 Task: Search one way flight ticket for 2 adults, 4 children and 1 infant on lap in business from Spokane: Spokane International Airport (geiger Field) to Gillette: Gillette Campbell County Airport on 5-1-2023. Choice of flights is Alaska. Number of bags: 8 checked bags. Price is upto 98000. Outbound departure time preference is 13:45.
Action: Mouse moved to (434, 311)
Screenshot: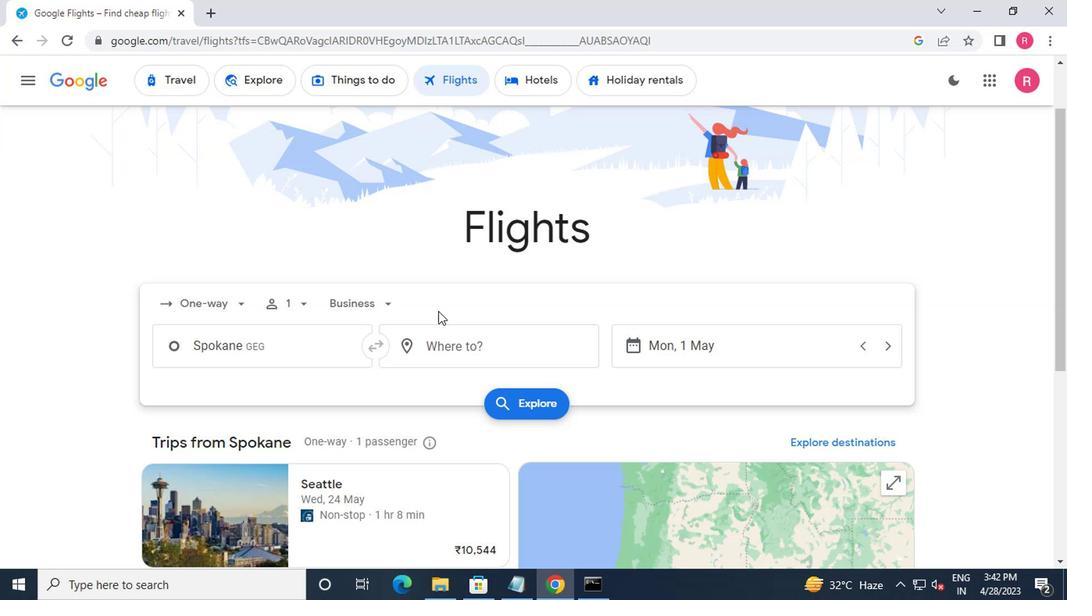 
Action: Mouse scrolled (434, 311) with delta (0, 0)
Screenshot: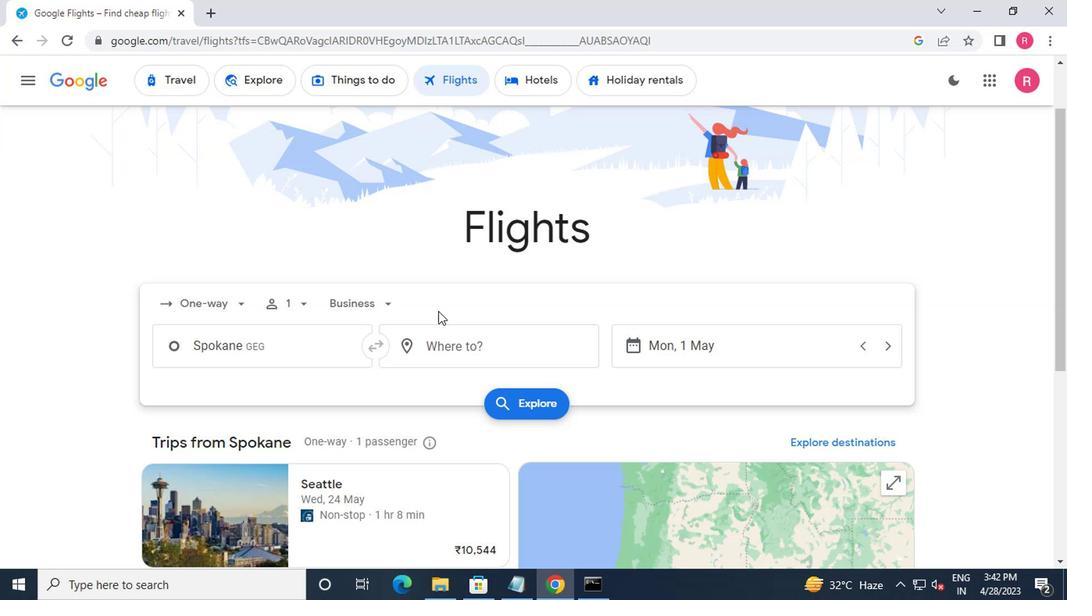 
Action: Mouse moved to (180, 235)
Screenshot: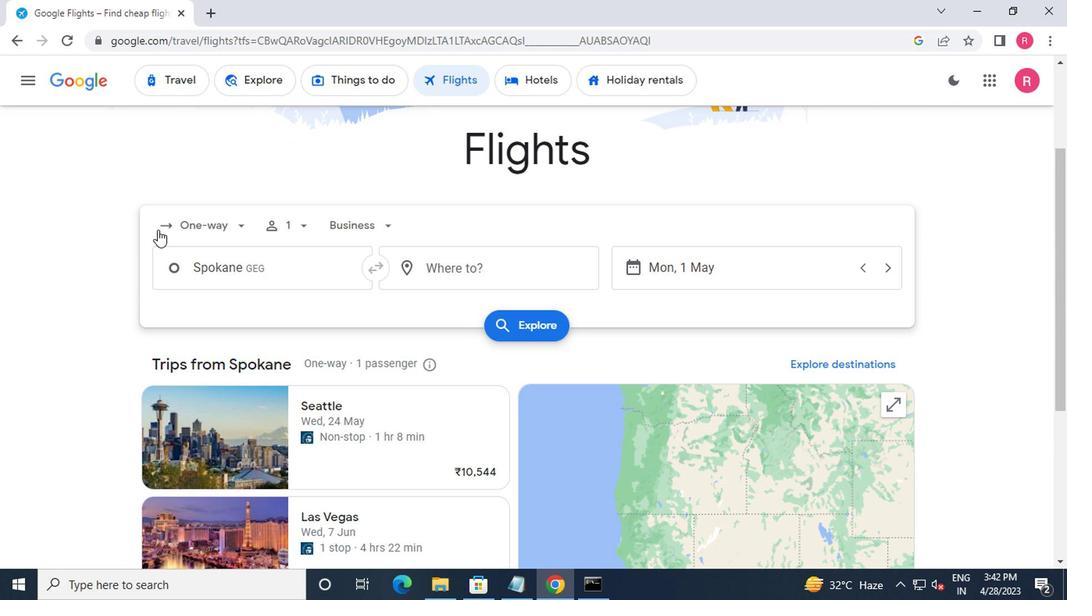 
Action: Mouse pressed left at (180, 235)
Screenshot: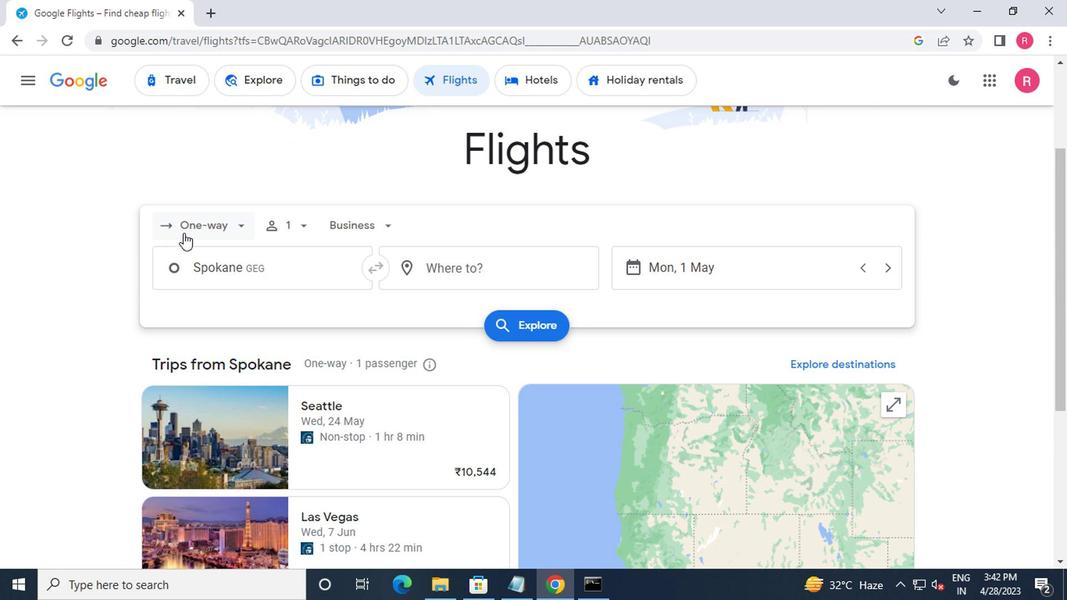 
Action: Mouse moved to (222, 293)
Screenshot: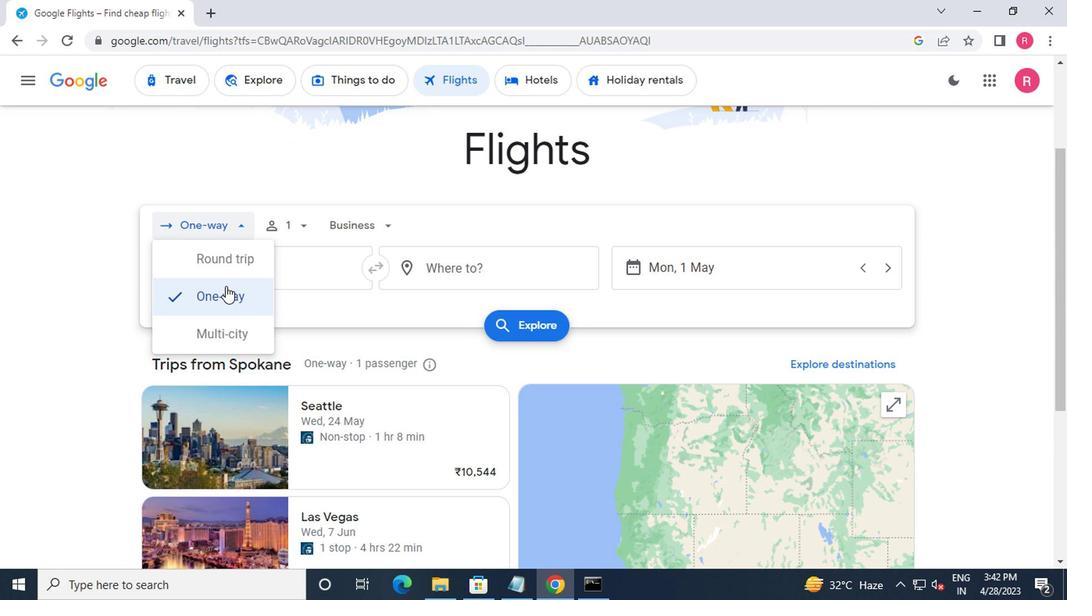 
Action: Mouse pressed left at (222, 293)
Screenshot: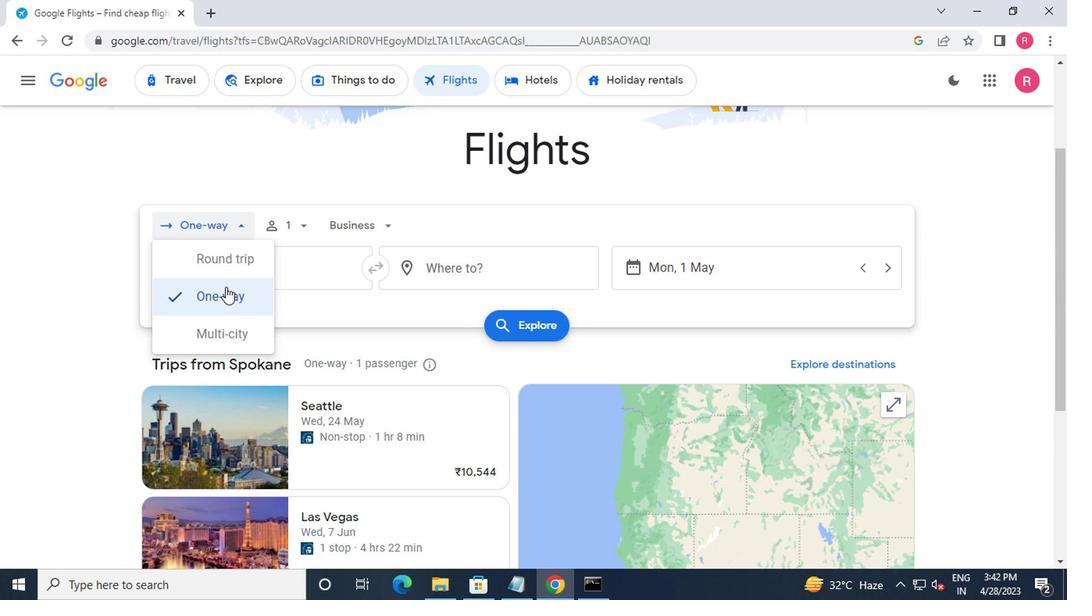 
Action: Mouse moved to (283, 226)
Screenshot: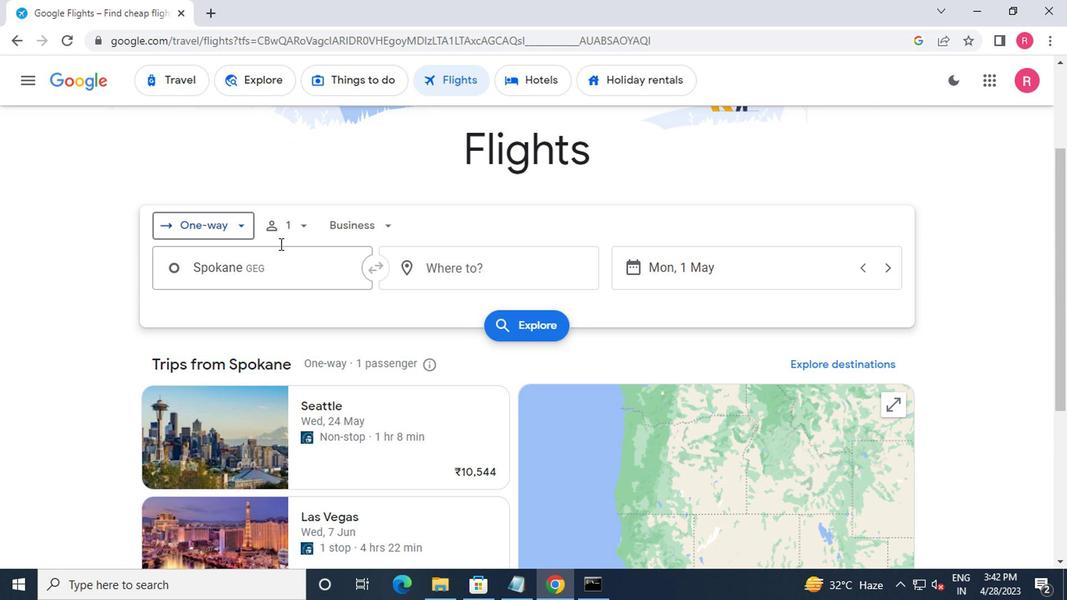 
Action: Mouse pressed left at (283, 226)
Screenshot: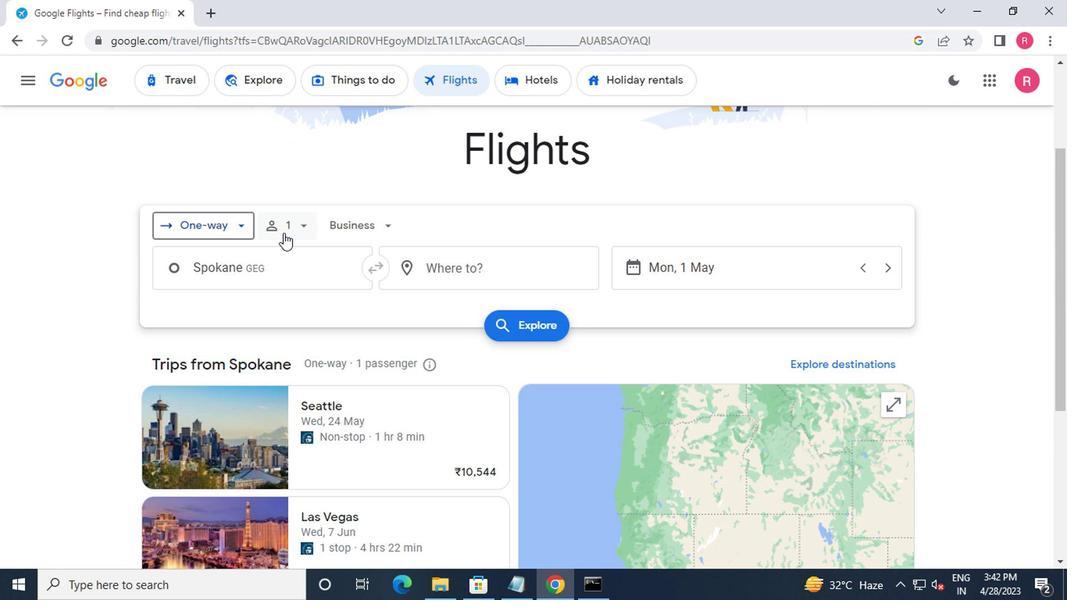 
Action: Mouse moved to (420, 273)
Screenshot: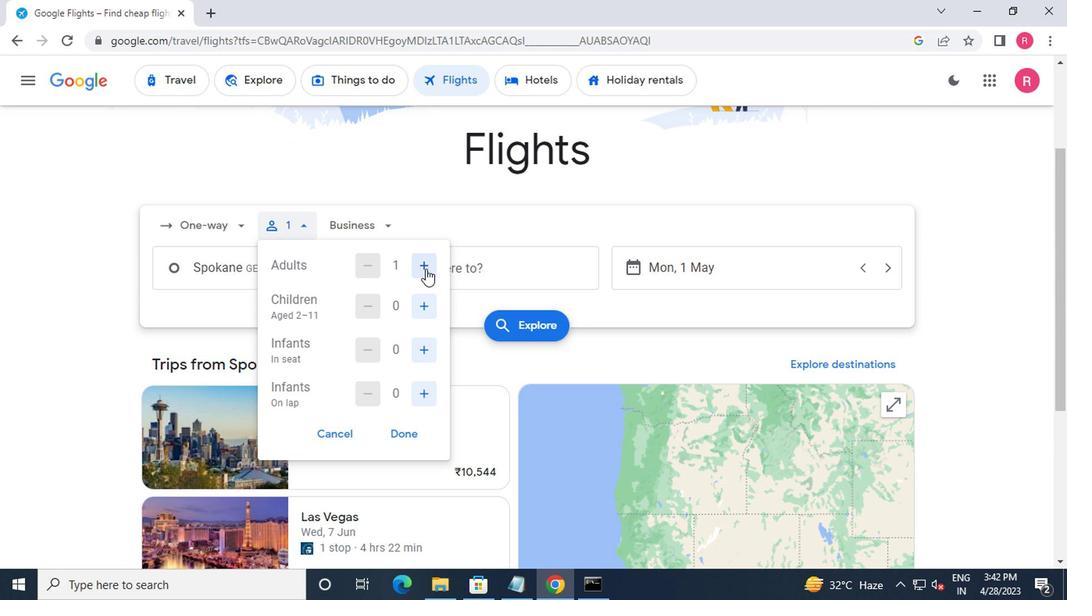 
Action: Mouse pressed left at (420, 273)
Screenshot: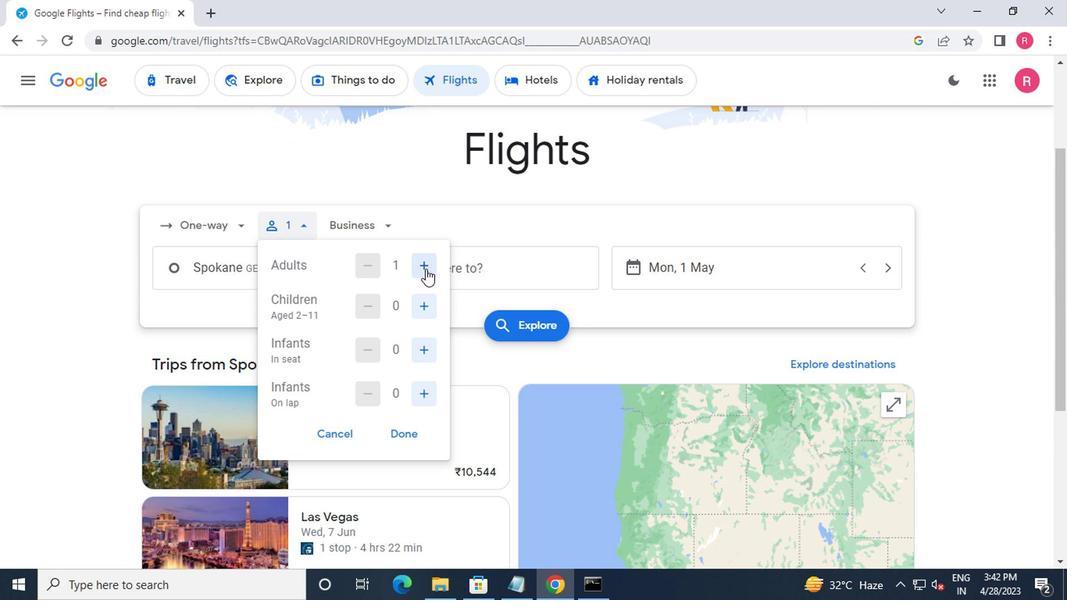 
Action: Mouse pressed left at (420, 273)
Screenshot: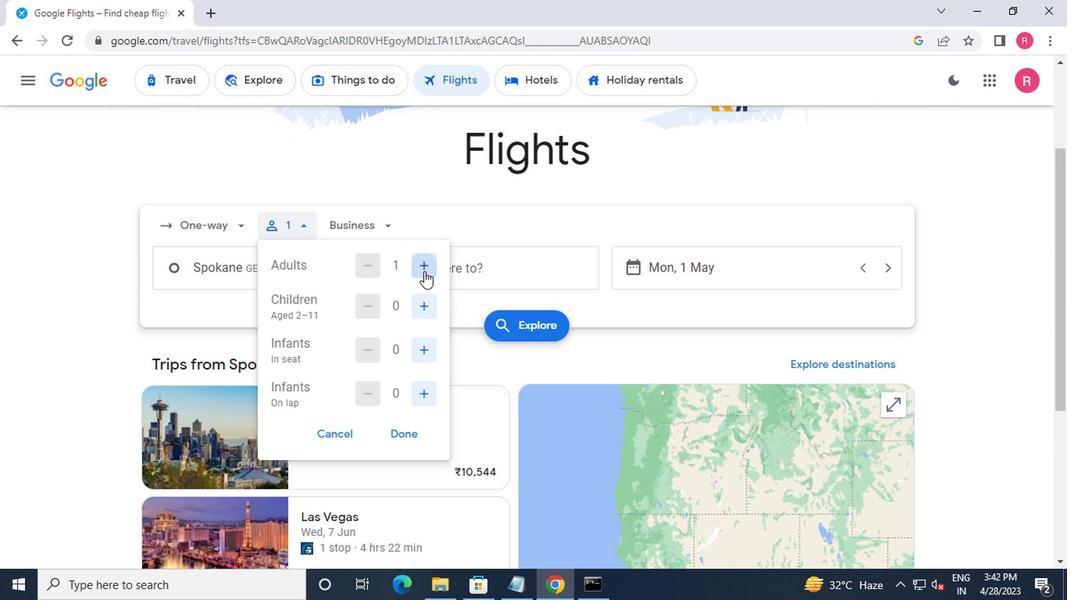 
Action: Mouse moved to (424, 300)
Screenshot: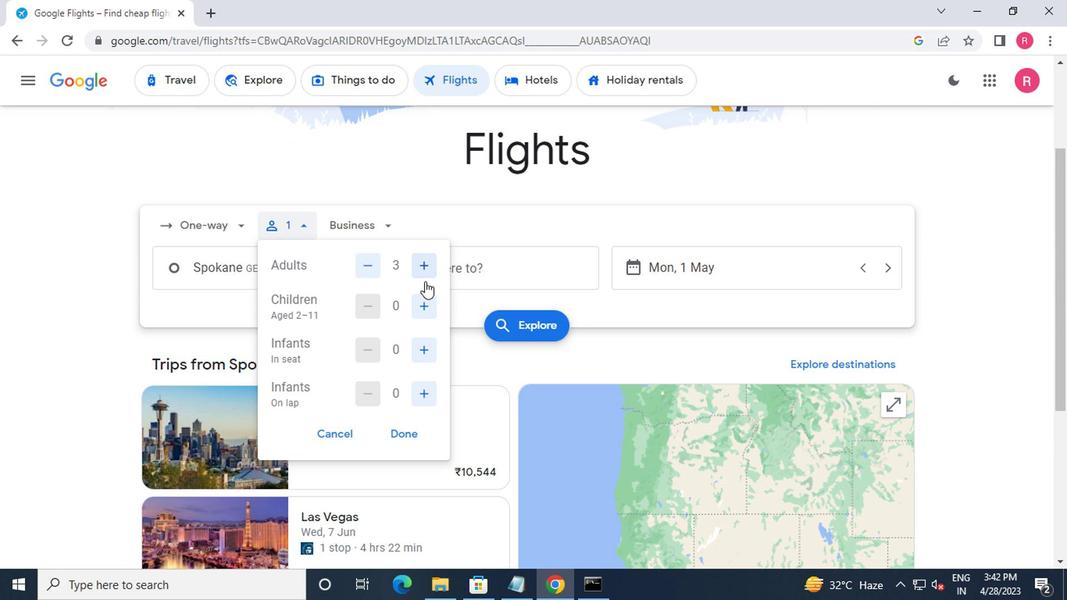 
Action: Mouse pressed left at (424, 300)
Screenshot: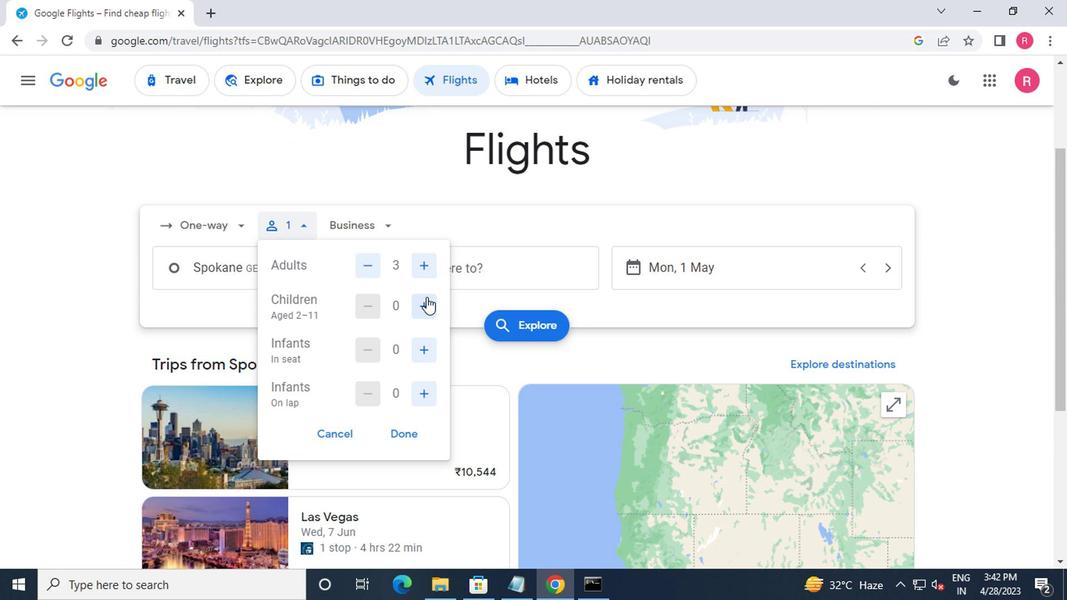
Action: Mouse pressed left at (424, 300)
Screenshot: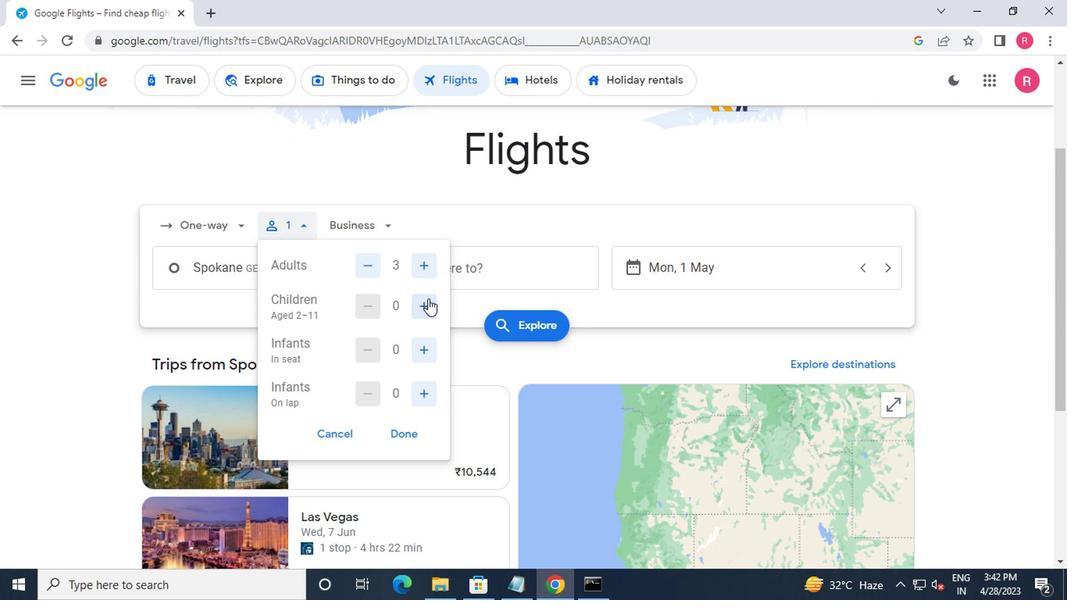 
Action: Mouse pressed left at (424, 300)
Screenshot: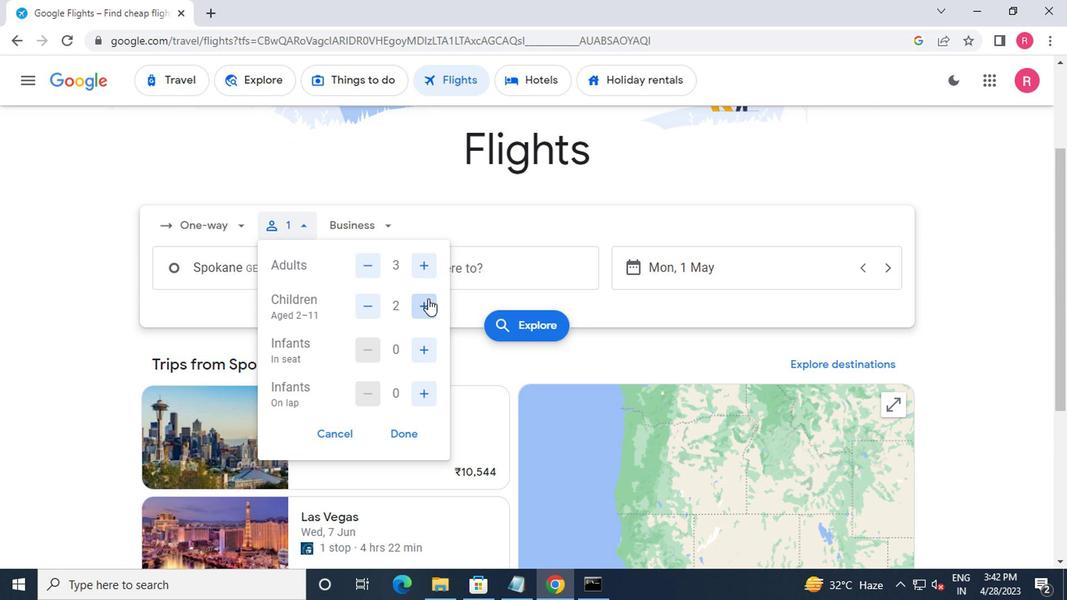 
Action: Mouse moved to (391, 226)
Screenshot: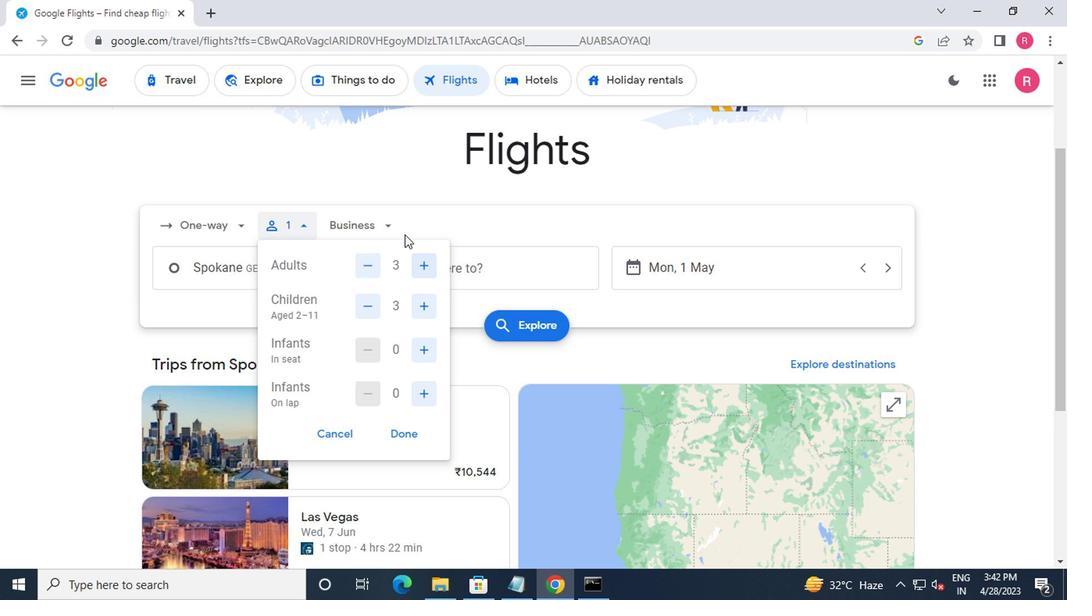 
Action: Mouse pressed left at (391, 226)
Screenshot: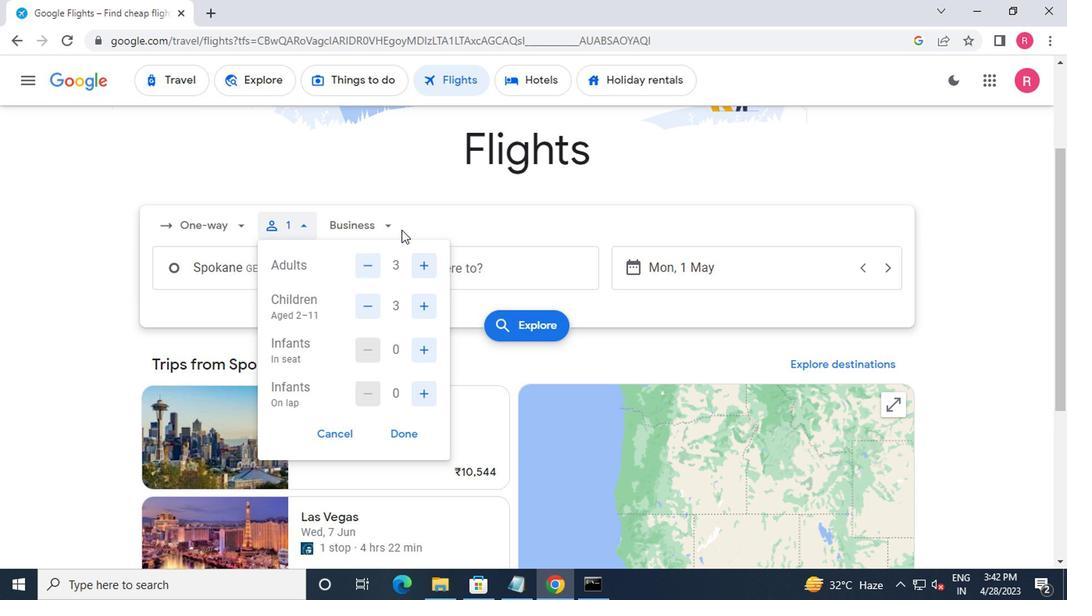 
Action: Mouse moved to (418, 301)
Screenshot: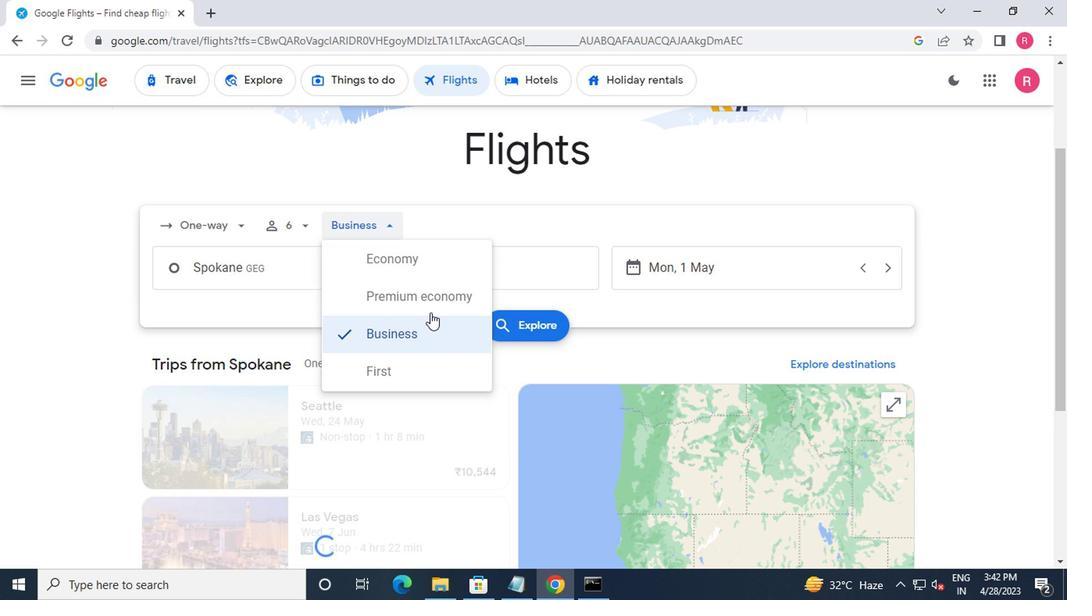 
Action: Mouse pressed left at (418, 301)
Screenshot: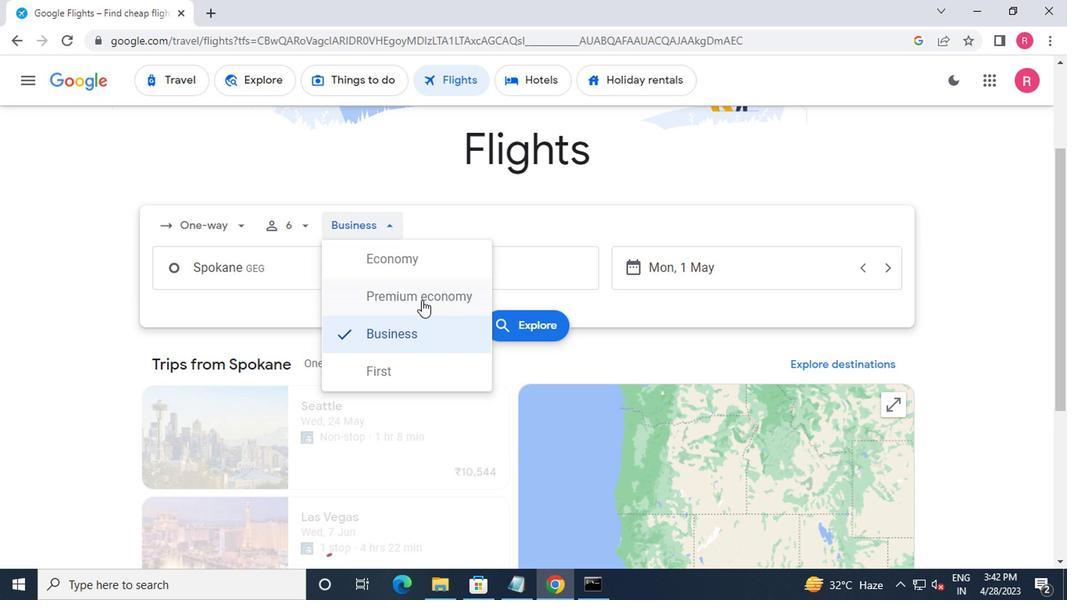 
Action: Mouse moved to (320, 285)
Screenshot: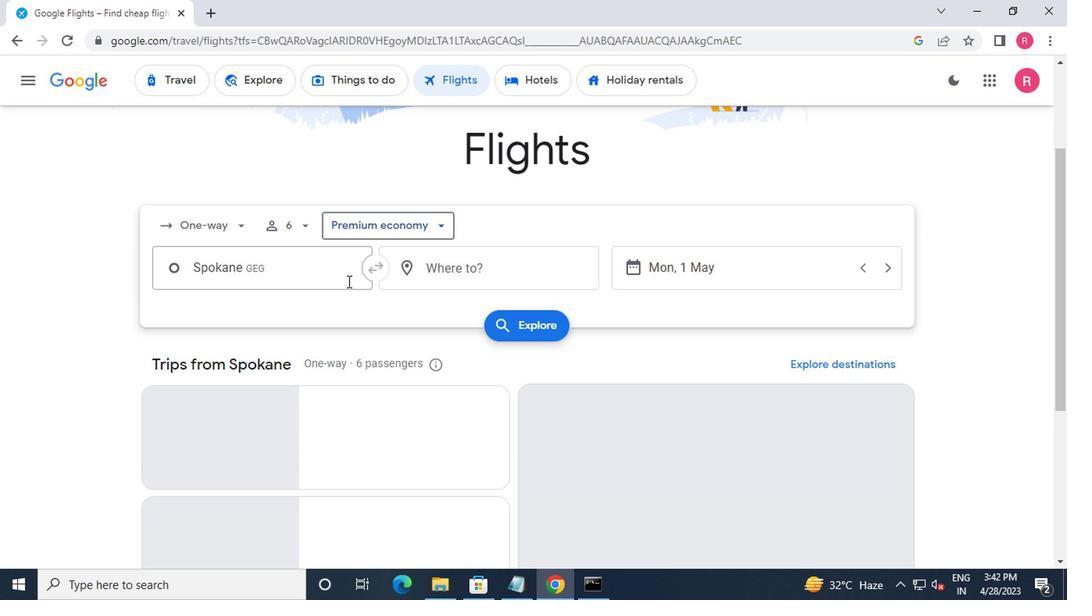 
Action: Mouse pressed left at (320, 285)
Screenshot: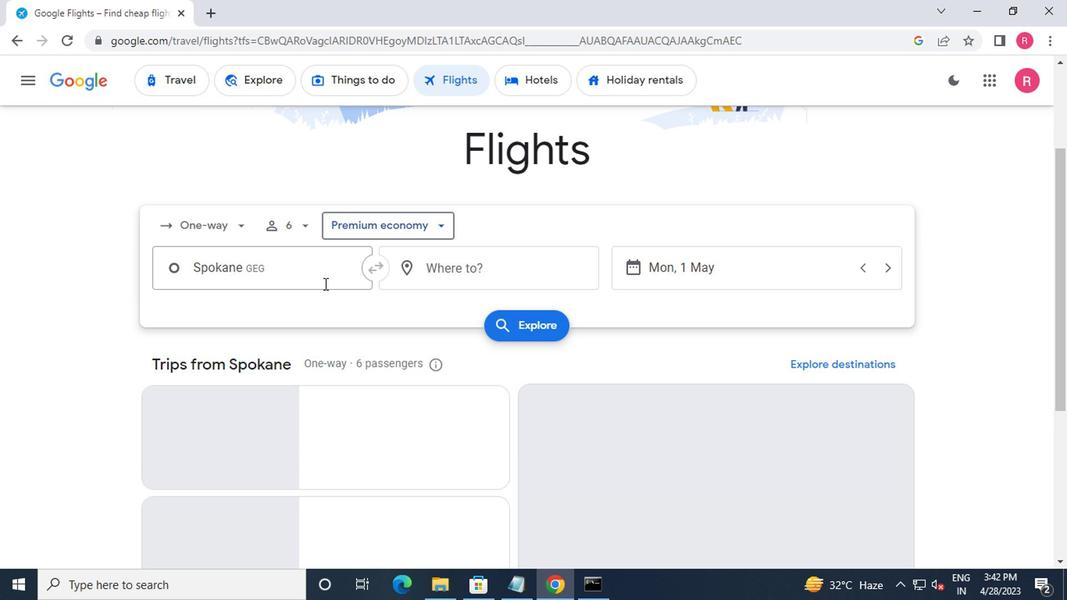 
Action: Mouse moved to (299, 262)
Screenshot: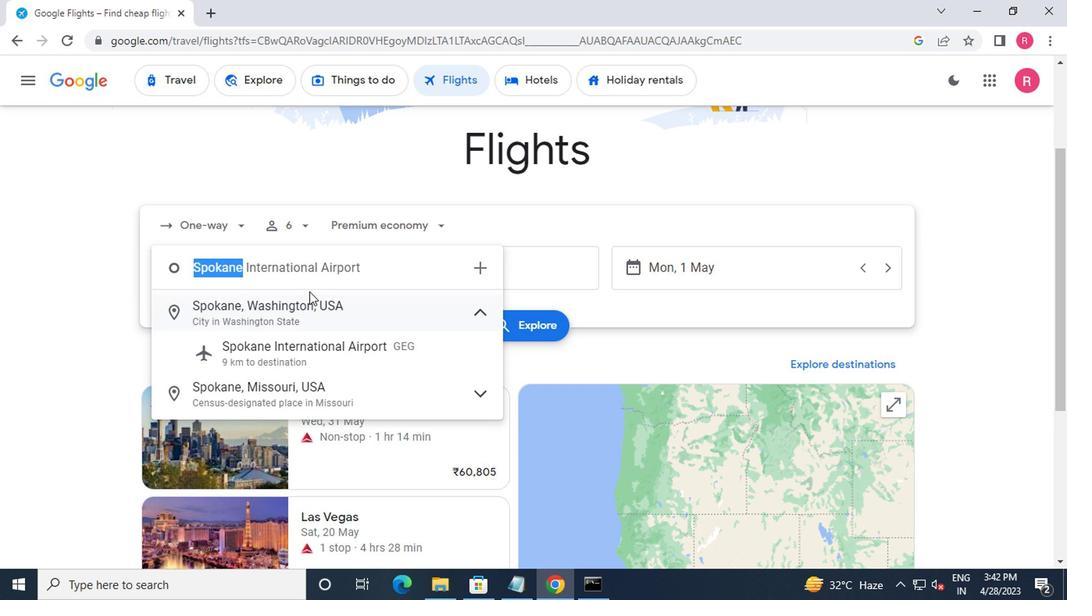 
Action: Key pressed <Key.shift>WALL
Screenshot: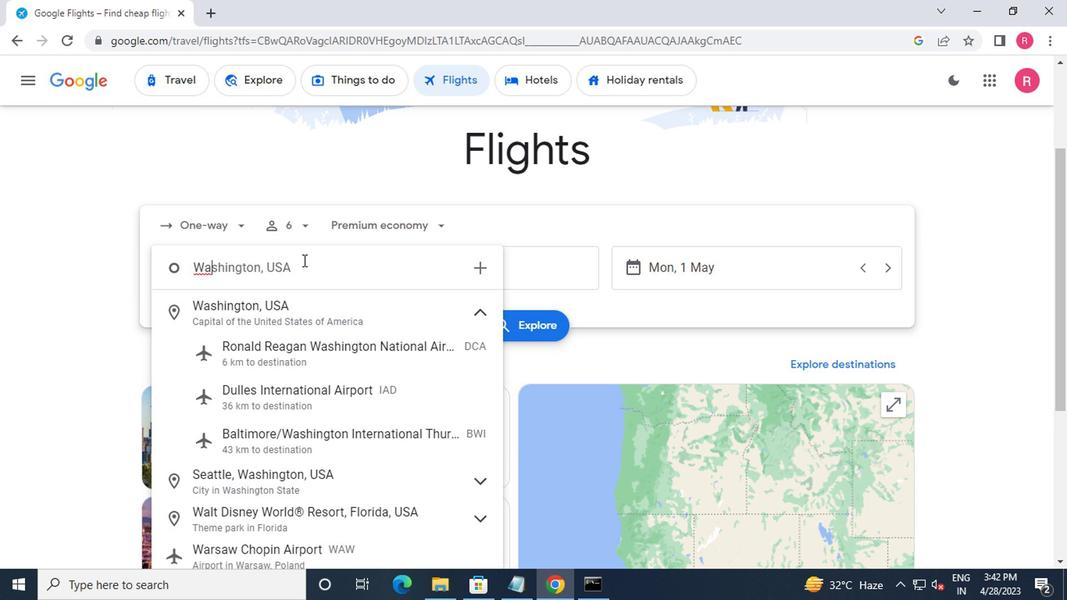 
Action: Mouse moved to (288, 361)
Screenshot: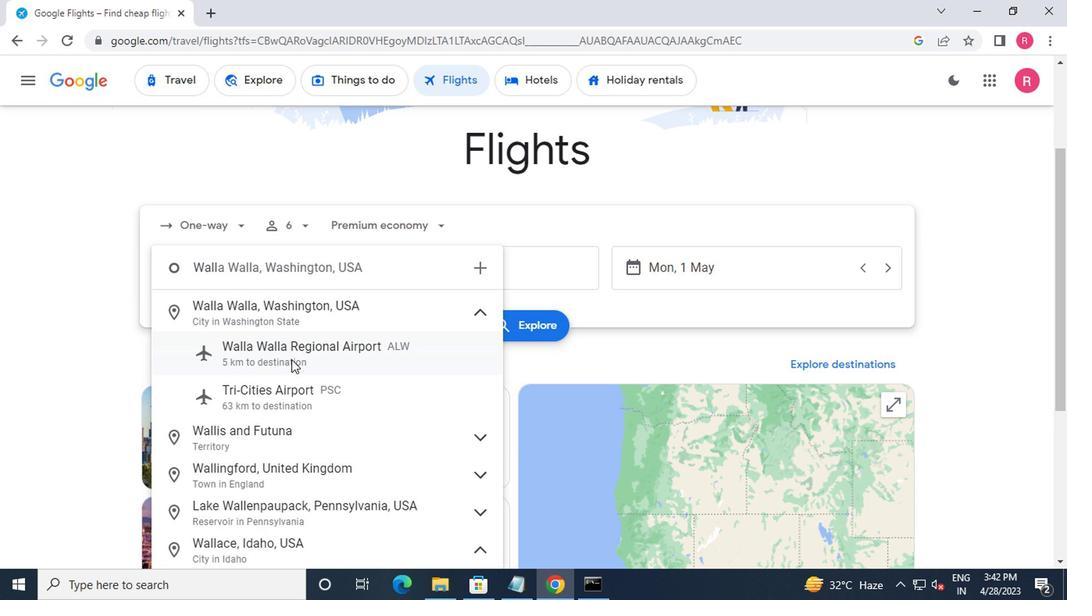 
Action: Mouse pressed left at (288, 361)
Screenshot: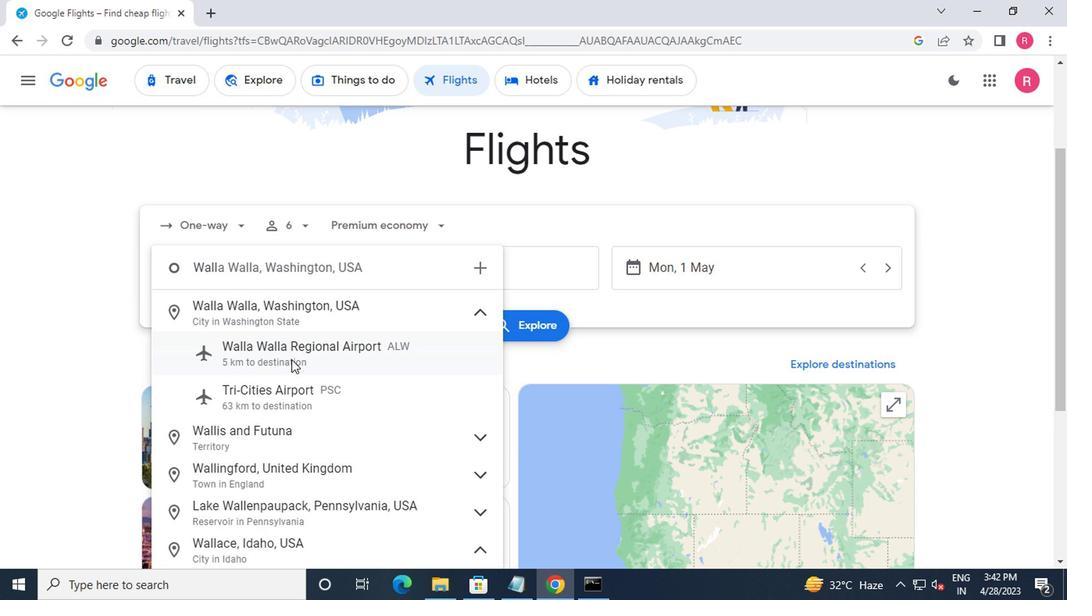 
Action: Mouse moved to (445, 289)
Screenshot: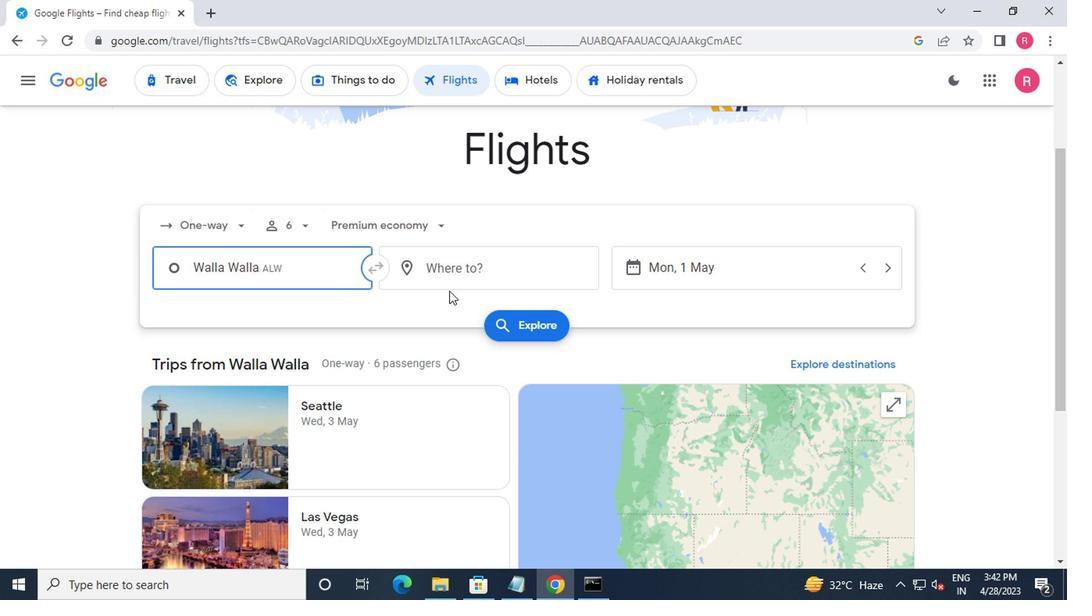 
Action: Mouse pressed left at (445, 289)
Screenshot: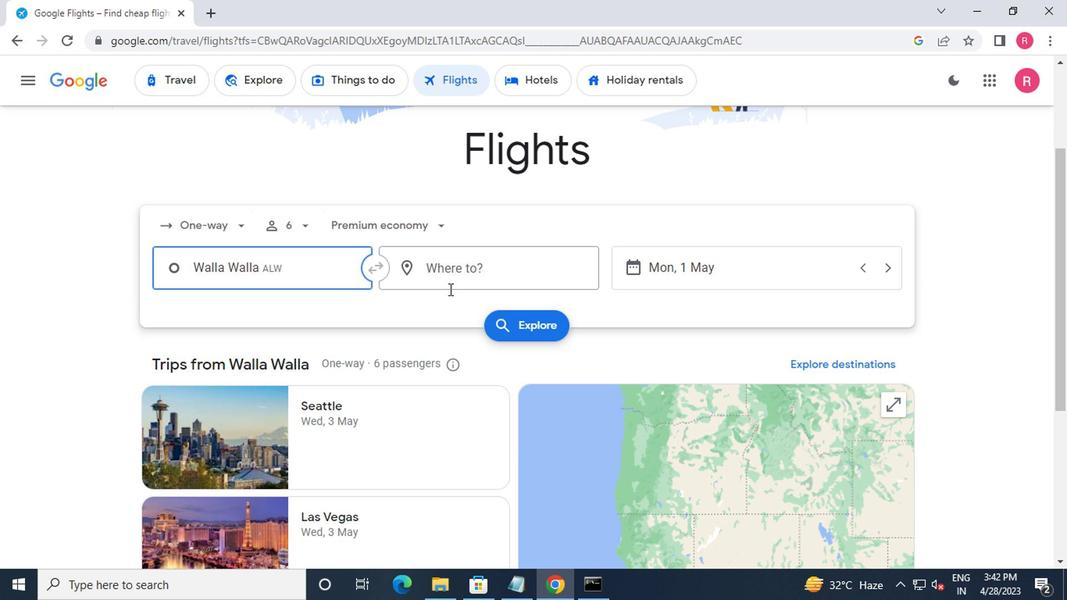 
Action: Mouse moved to (455, 418)
Screenshot: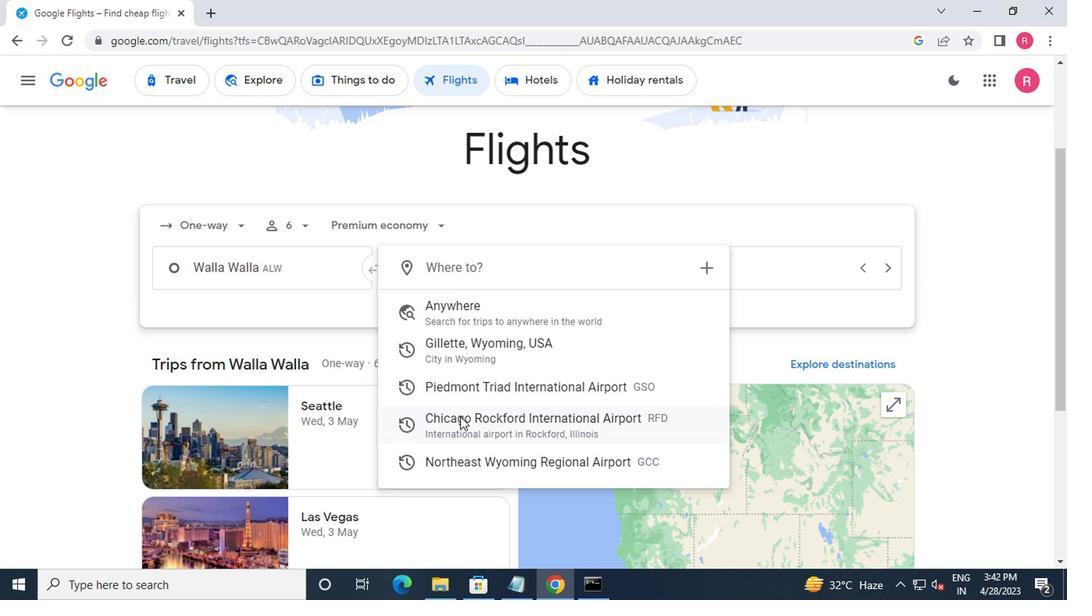 
Action: Mouse pressed left at (455, 418)
Screenshot: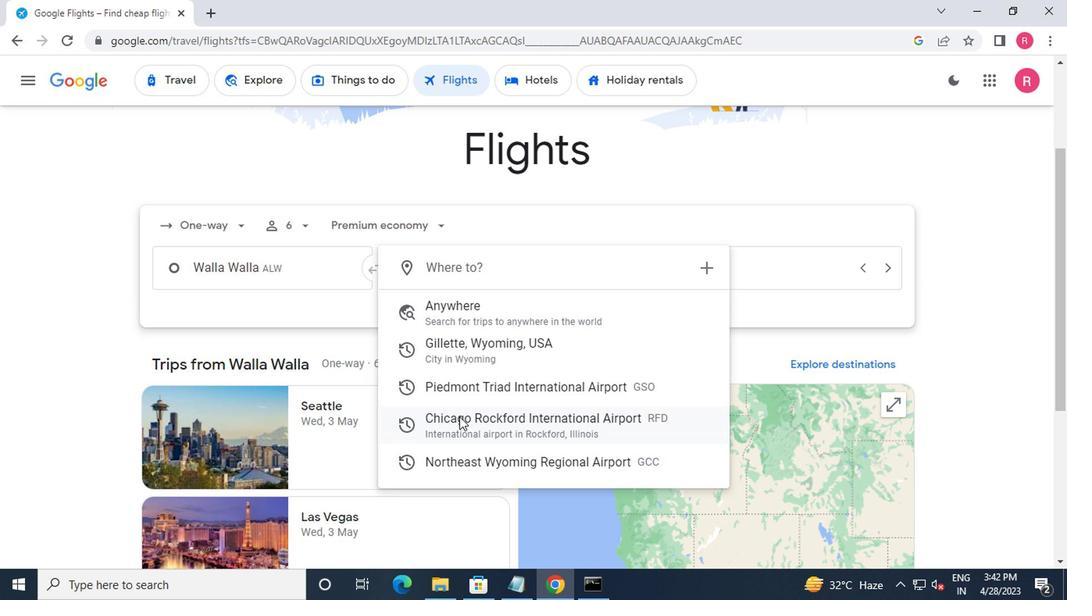 
Action: Mouse moved to (716, 280)
Screenshot: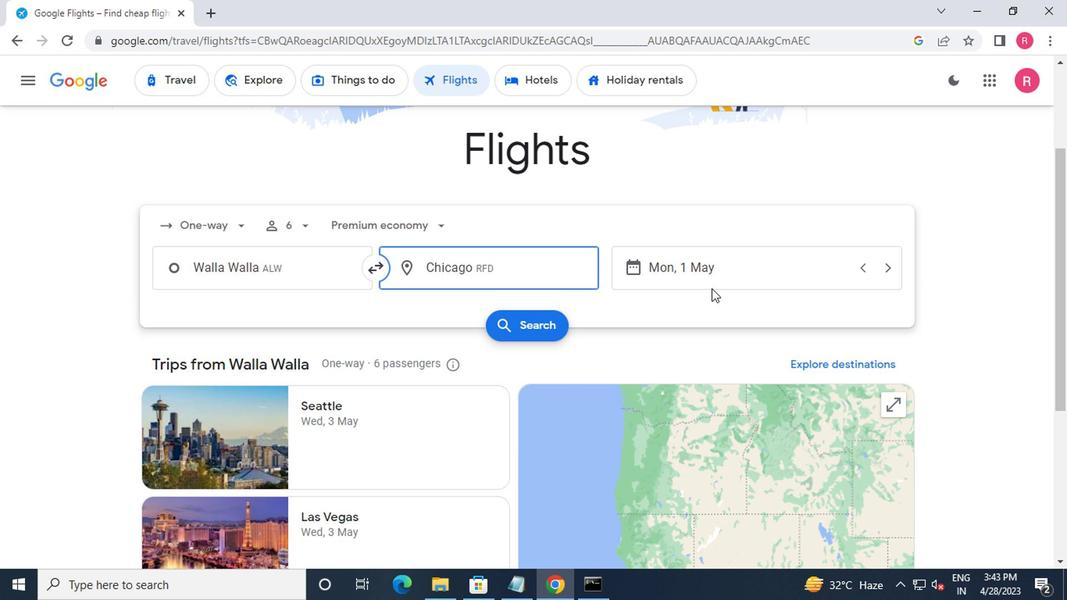
Action: Mouse pressed left at (716, 280)
Screenshot: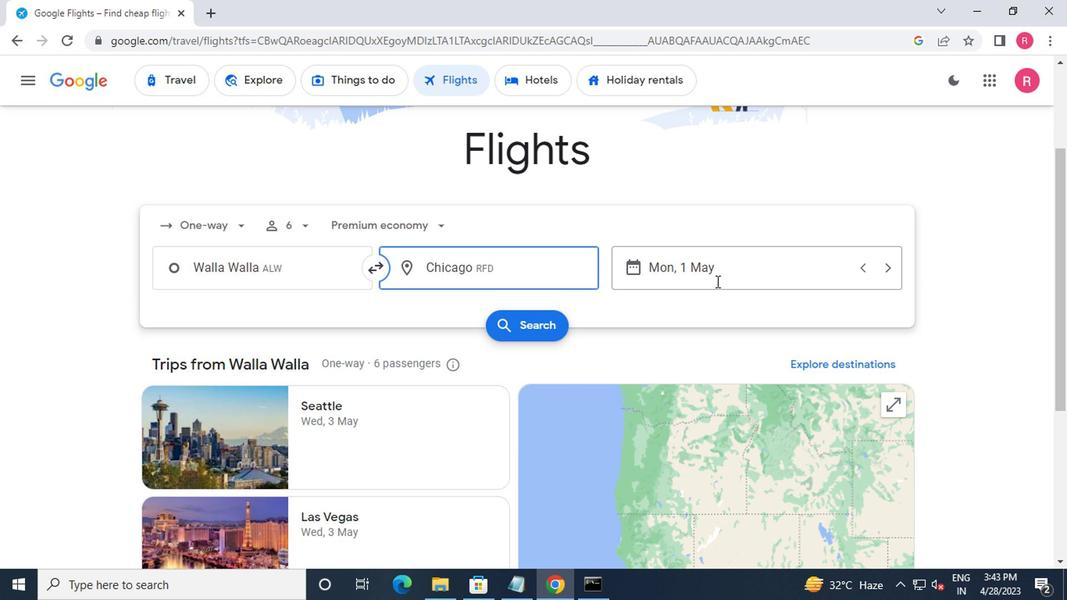 
Action: Mouse moved to (683, 289)
Screenshot: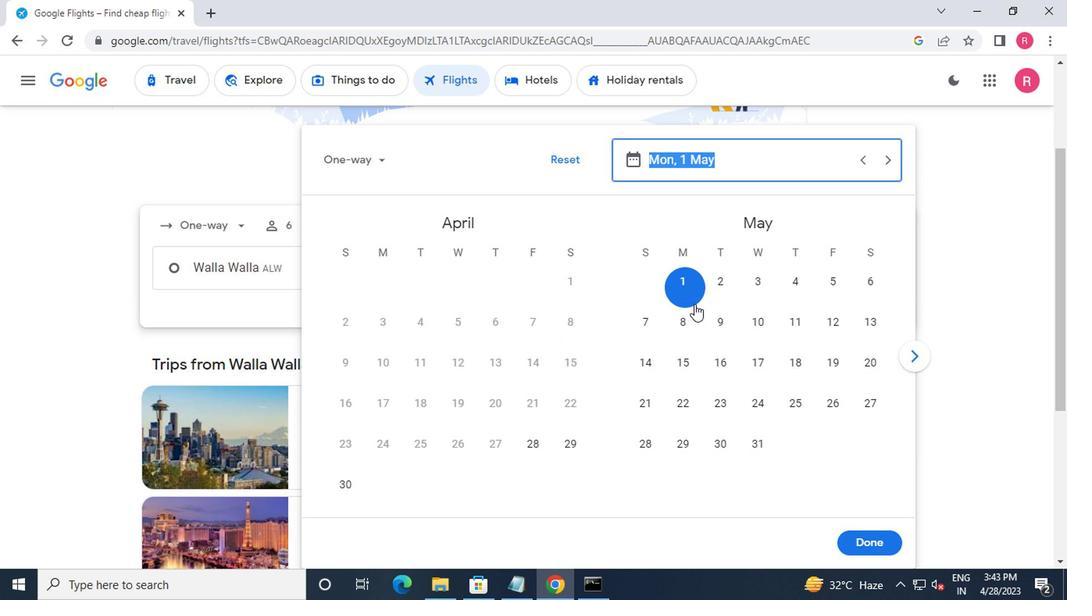 
Action: Mouse pressed left at (683, 289)
Screenshot: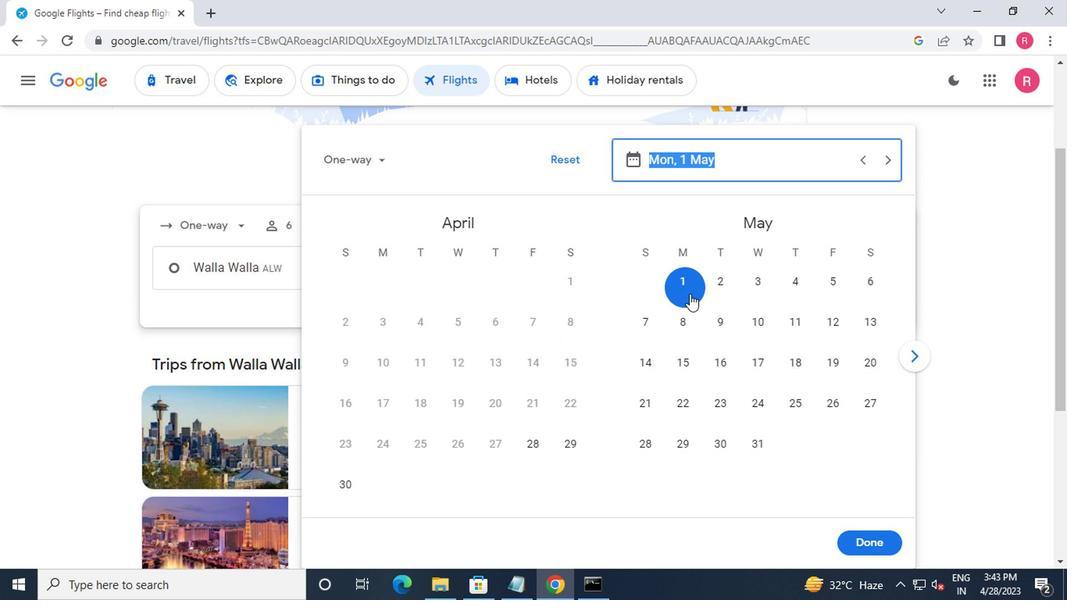 
Action: Mouse moved to (865, 534)
Screenshot: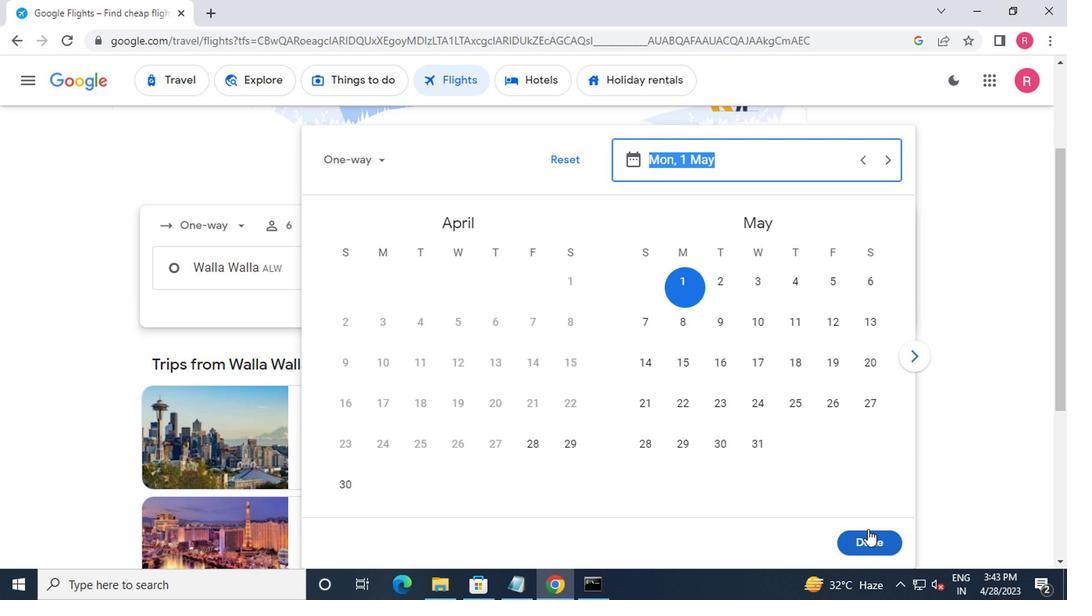 
Action: Mouse pressed left at (865, 534)
Screenshot: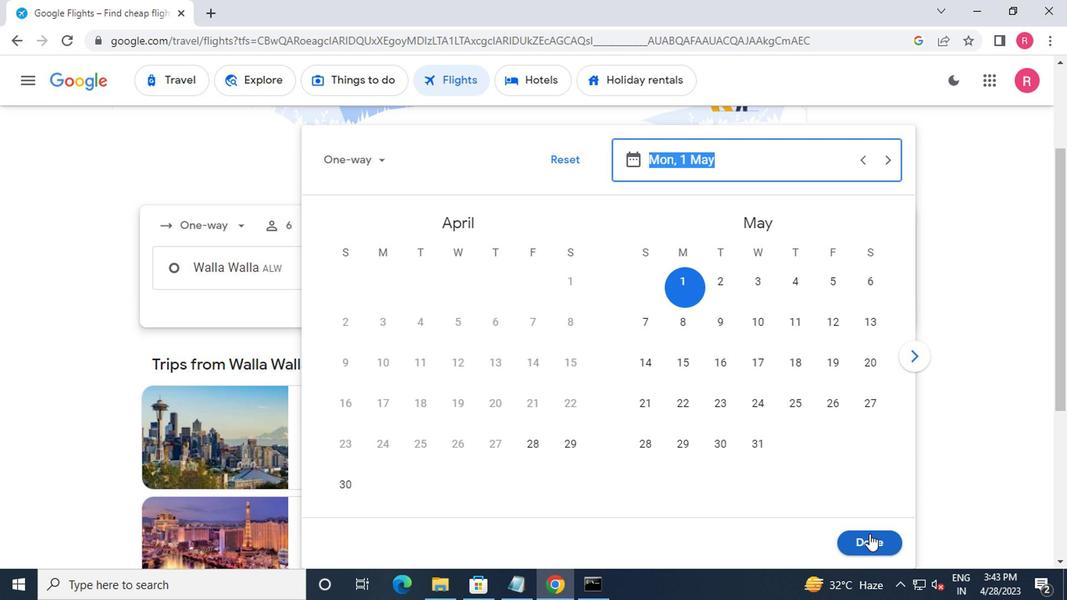 
Action: Mouse moved to (517, 323)
Screenshot: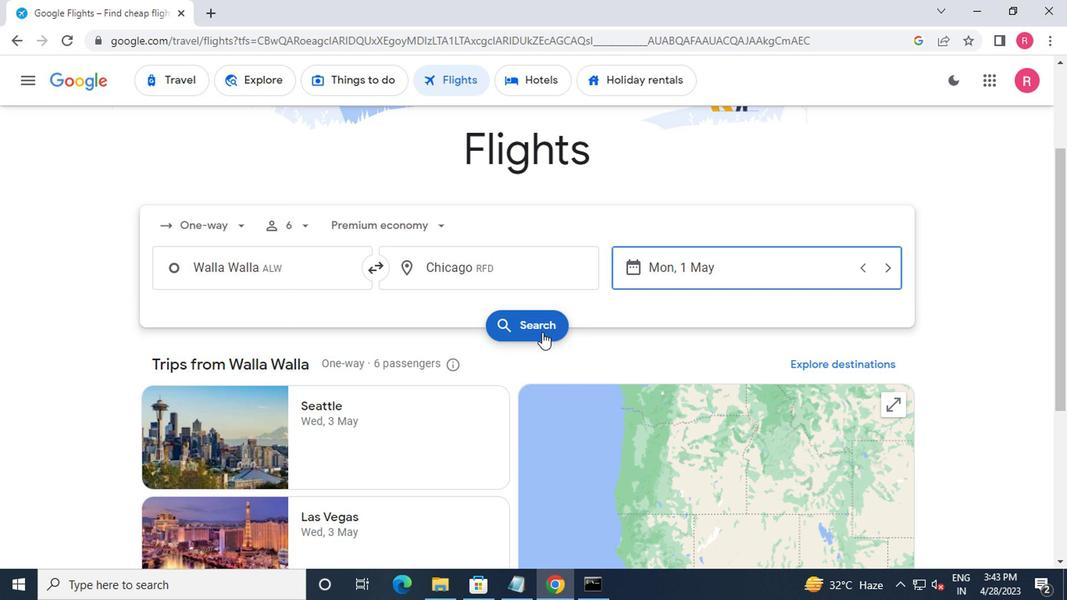 
Action: Mouse pressed left at (517, 323)
Screenshot: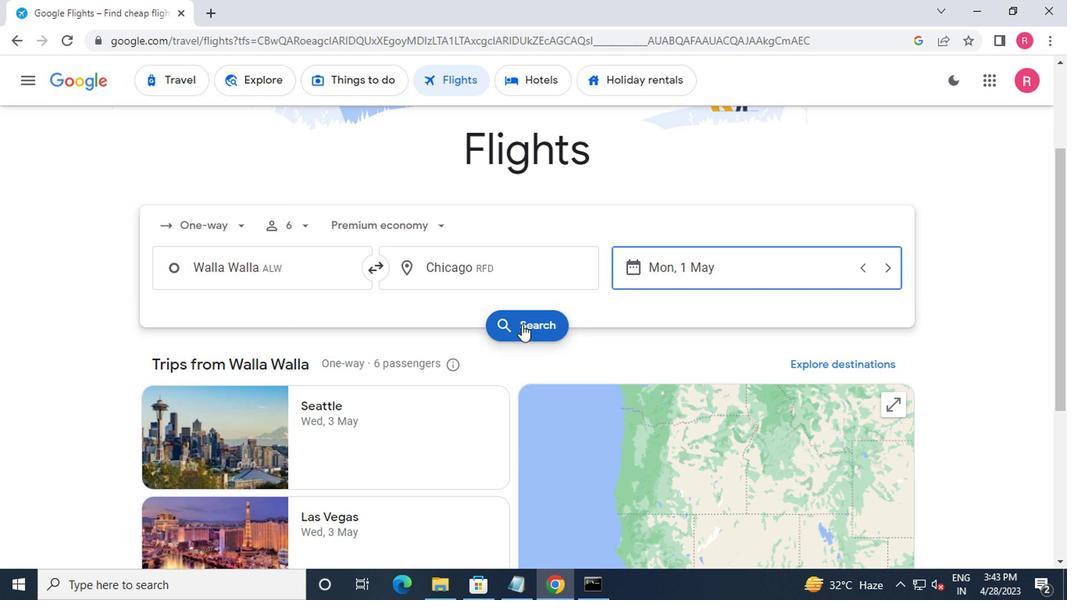 
Action: Mouse moved to (164, 232)
Screenshot: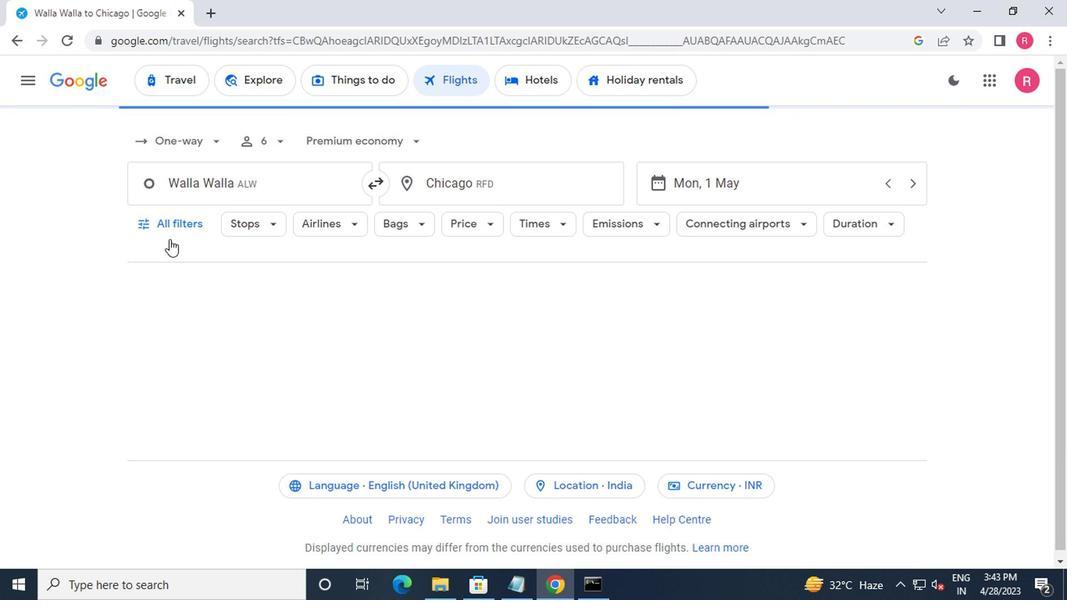 
Action: Mouse pressed left at (164, 232)
Screenshot: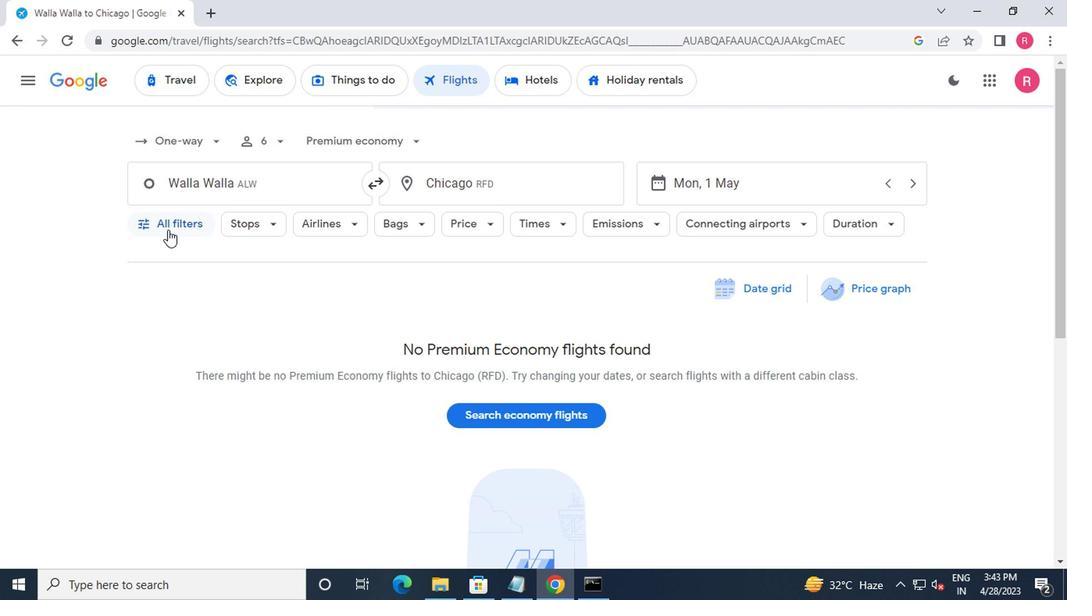 
Action: Mouse moved to (185, 341)
Screenshot: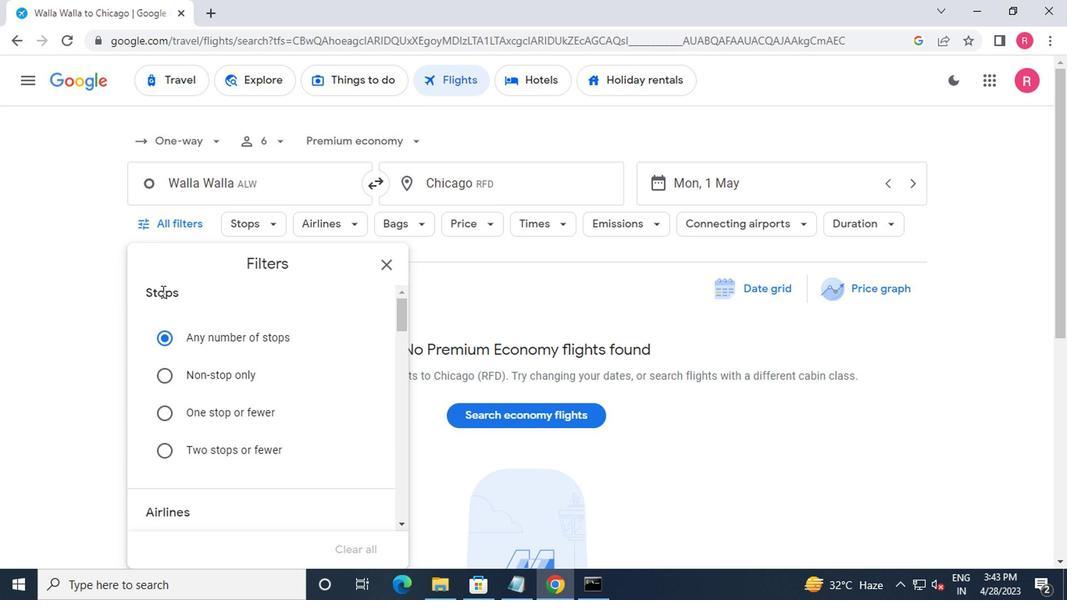 
Action: Mouse scrolled (185, 340) with delta (0, -1)
Screenshot: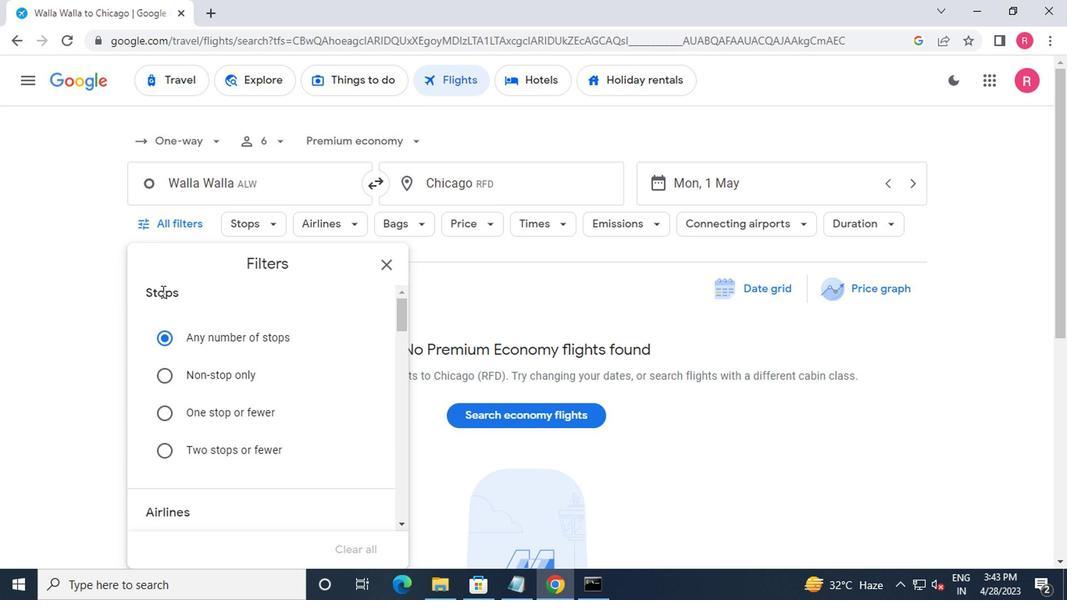 
Action: Mouse moved to (191, 351)
Screenshot: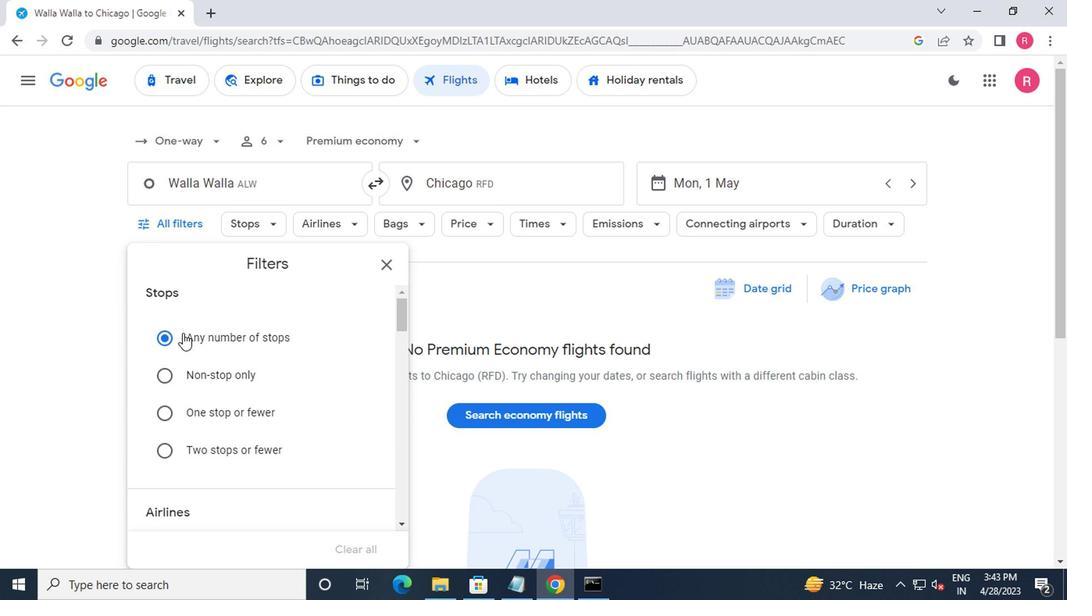 
Action: Mouse scrolled (191, 350) with delta (0, -1)
Screenshot: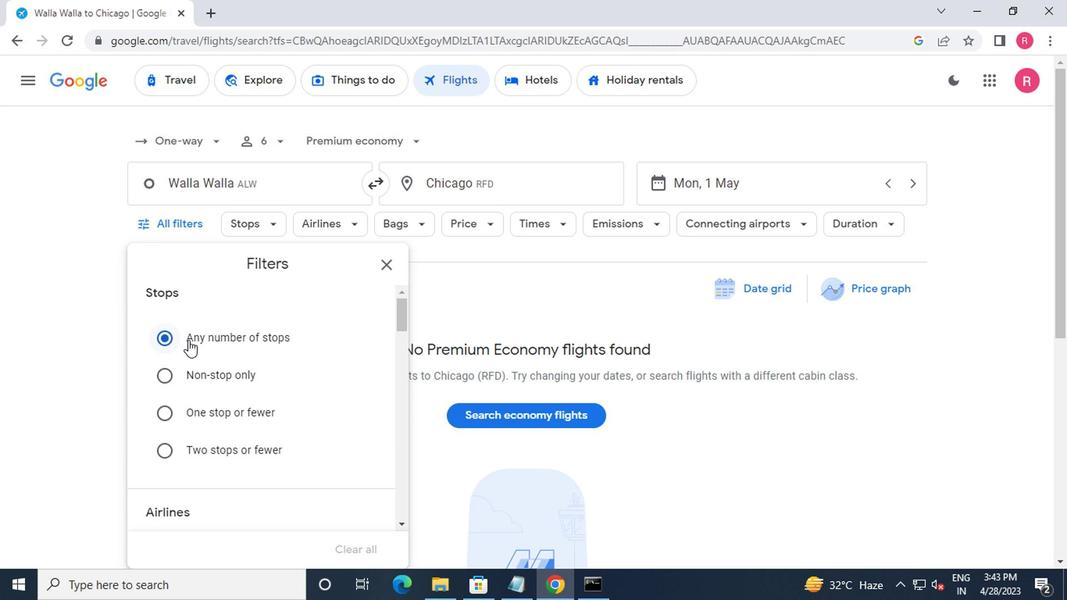 
Action: Mouse moved to (193, 352)
Screenshot: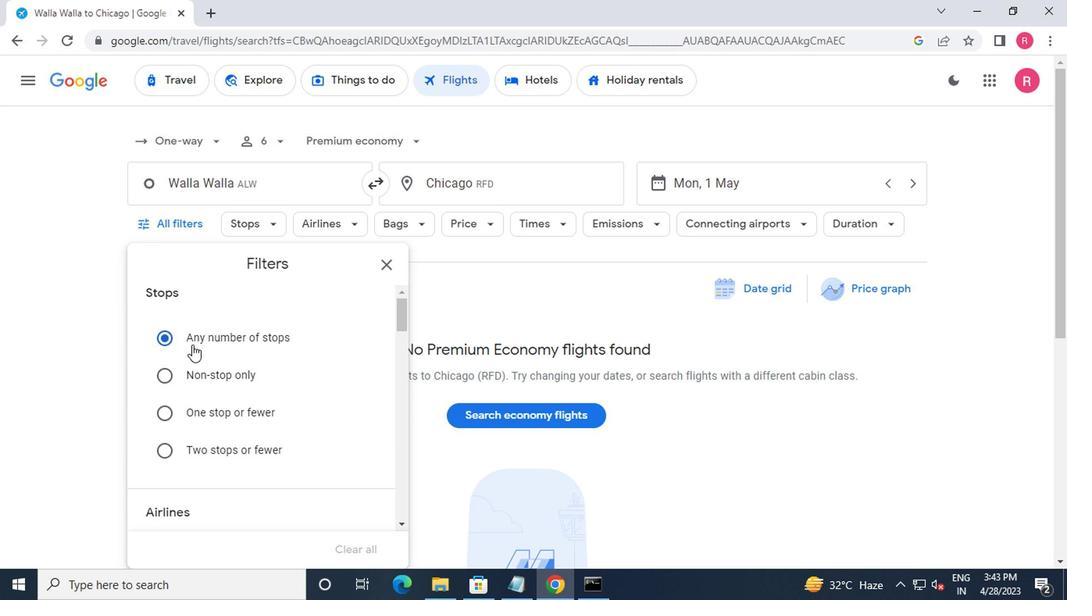 
Action: Mouse scrolled (193, 351) with delta (0, 0)
Screenshot: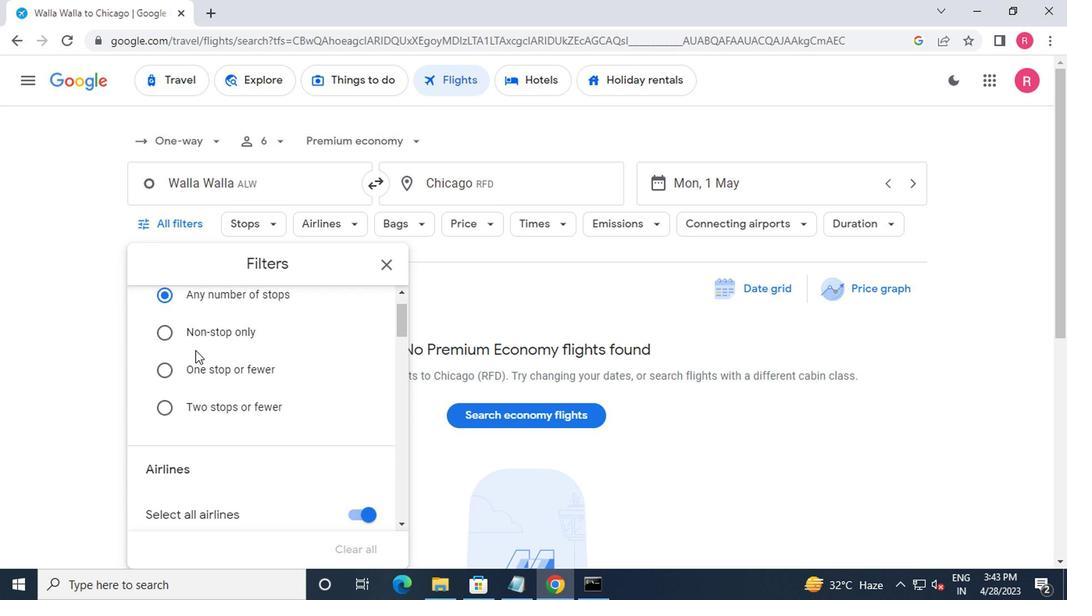 
Action: Mouse scrolled (193, 351) with delta (0, 0)
Screenshot: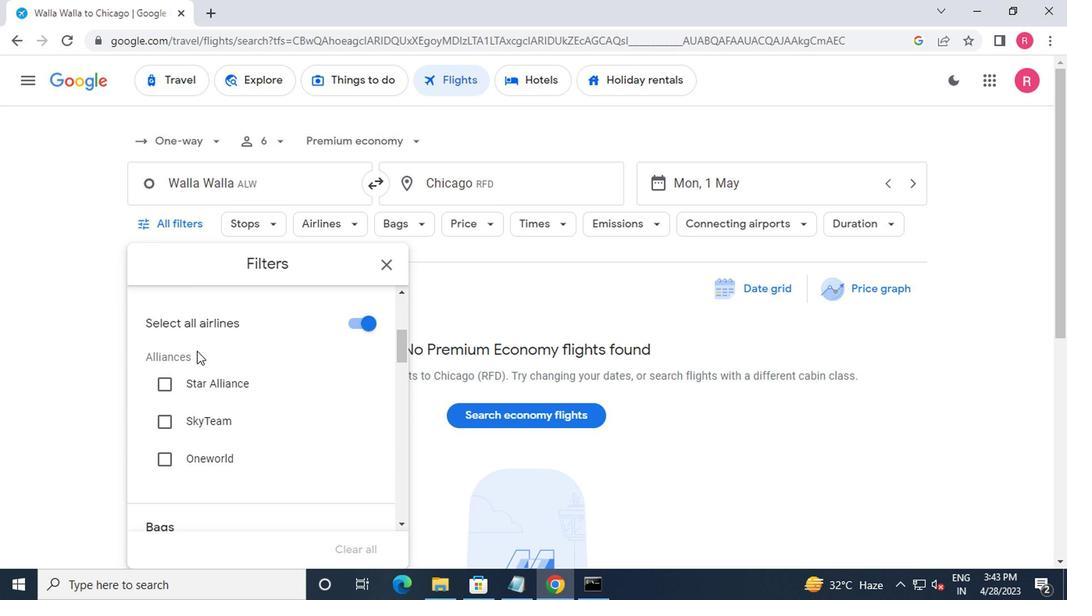 
Action: Mouse moved to (193, 352)
Screenshot: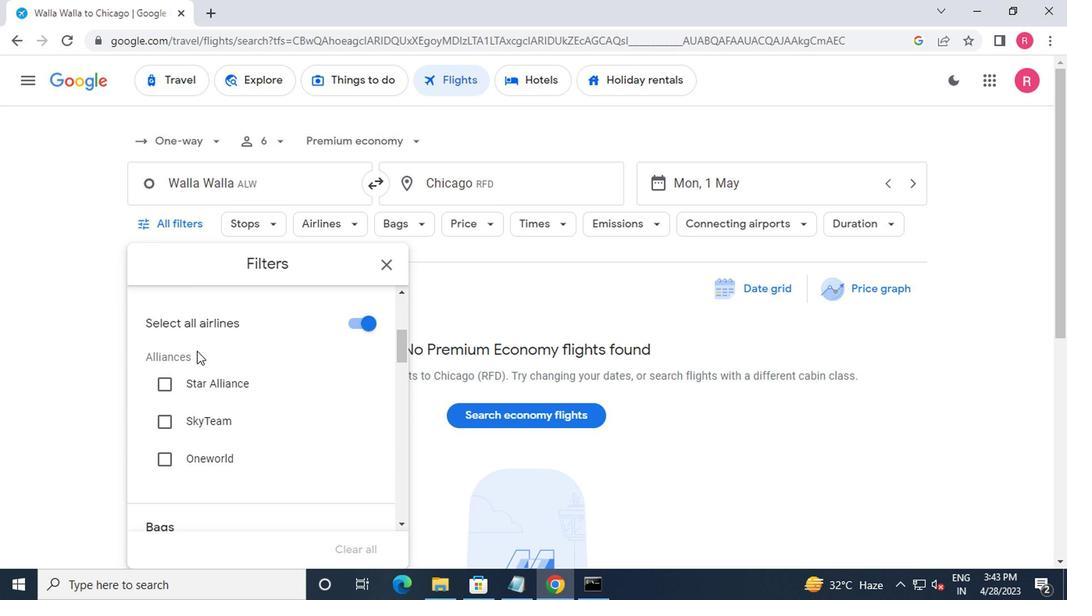 
Action: Mouse scrolled (193, 351) with delta (0, 0)
Screenshot: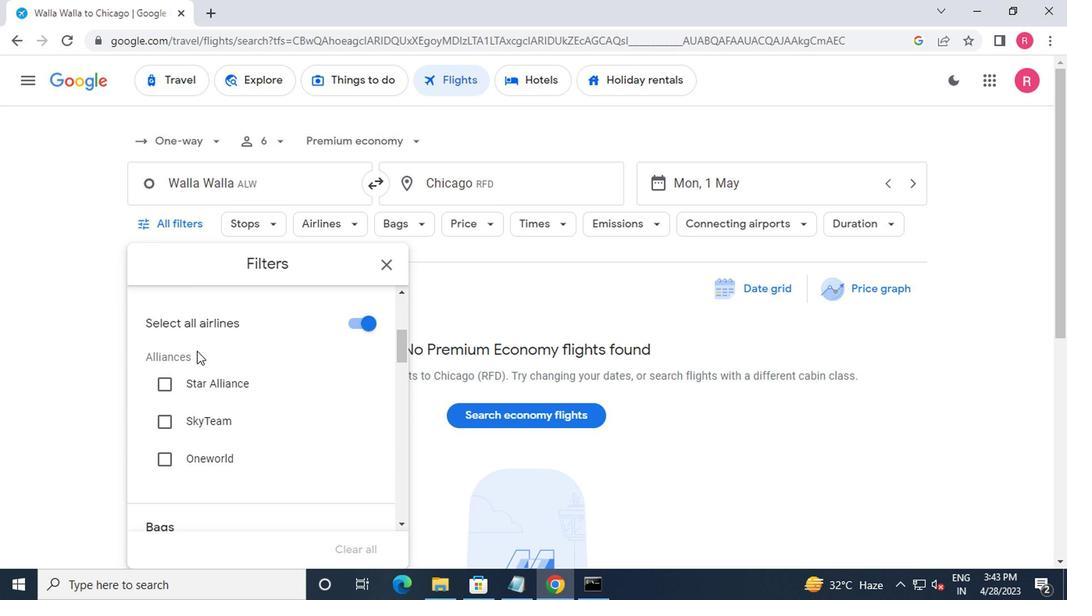 
Action: Mouse scrolled (193, 353) with delta (0, 1)
Screenshot: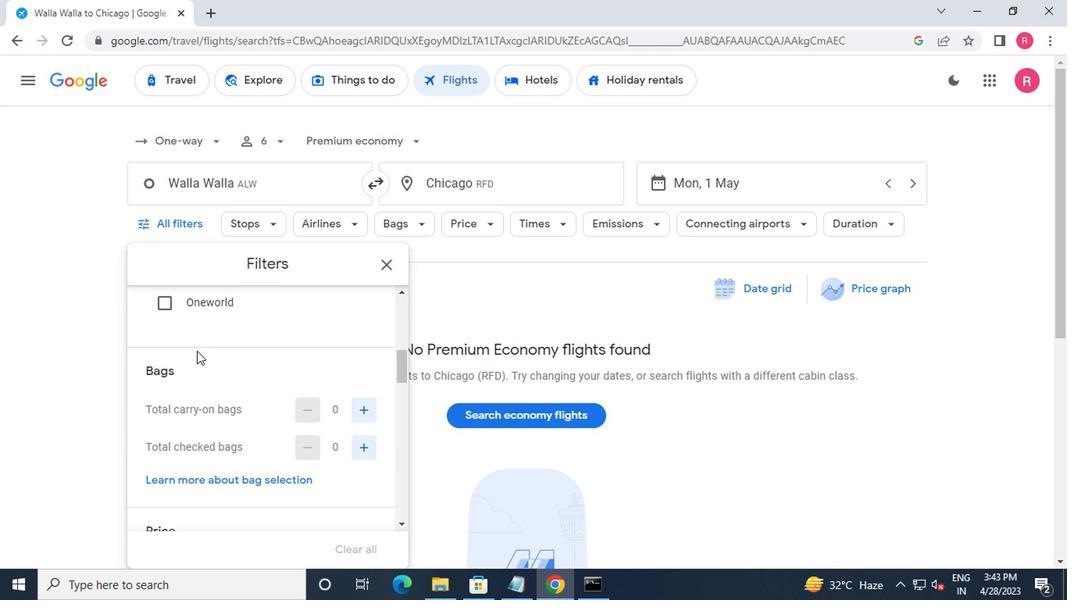 
Action: Mouse moved to (195, 354)
Screenshot: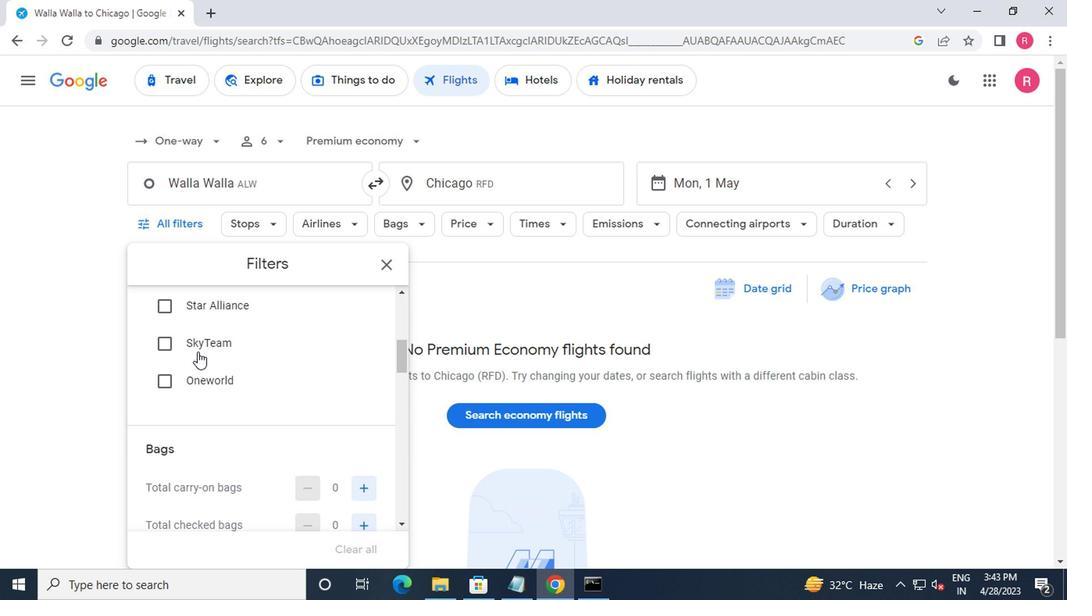 
Action: Mouse scrolled (195, 353) with delta (0, 0)
Screenshot: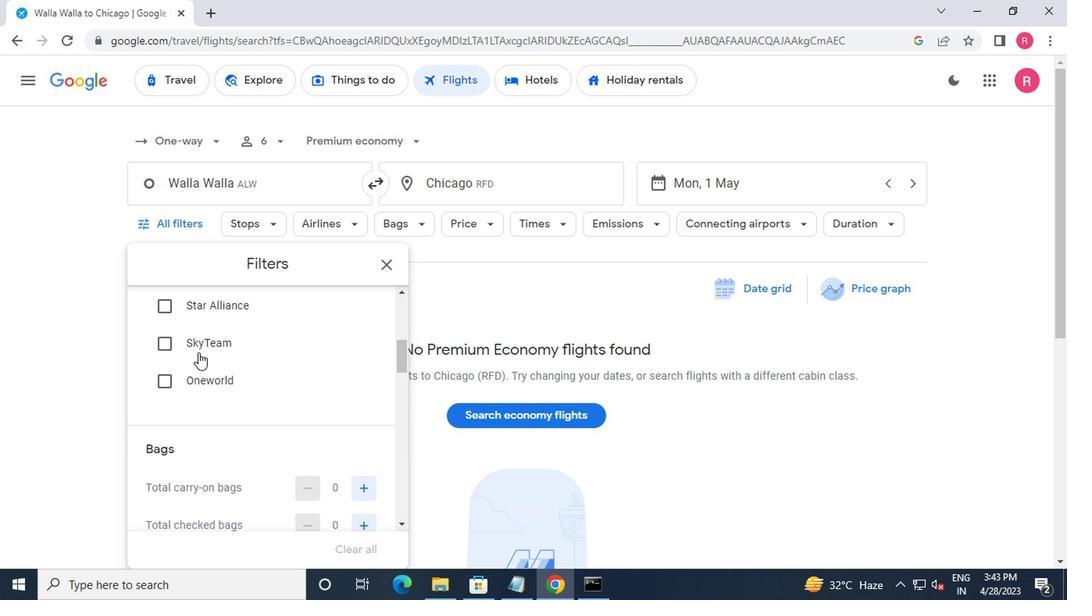 
Action: Mouse moved to (195, 354)
Screenshot: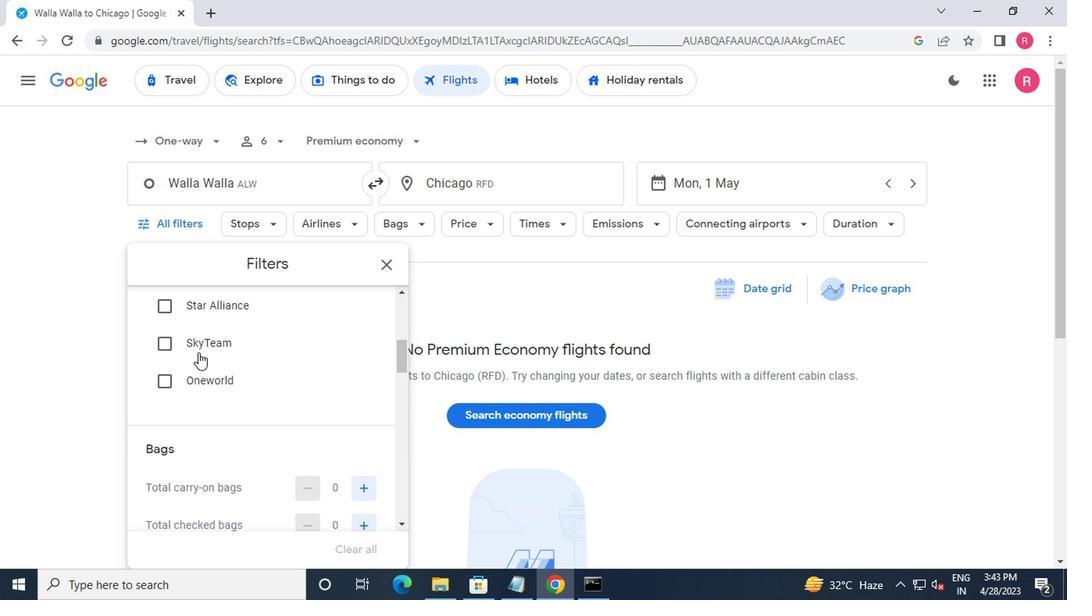 
Action: Mouse scrolled (195, 354) with delta (0, 0)
Screenshot: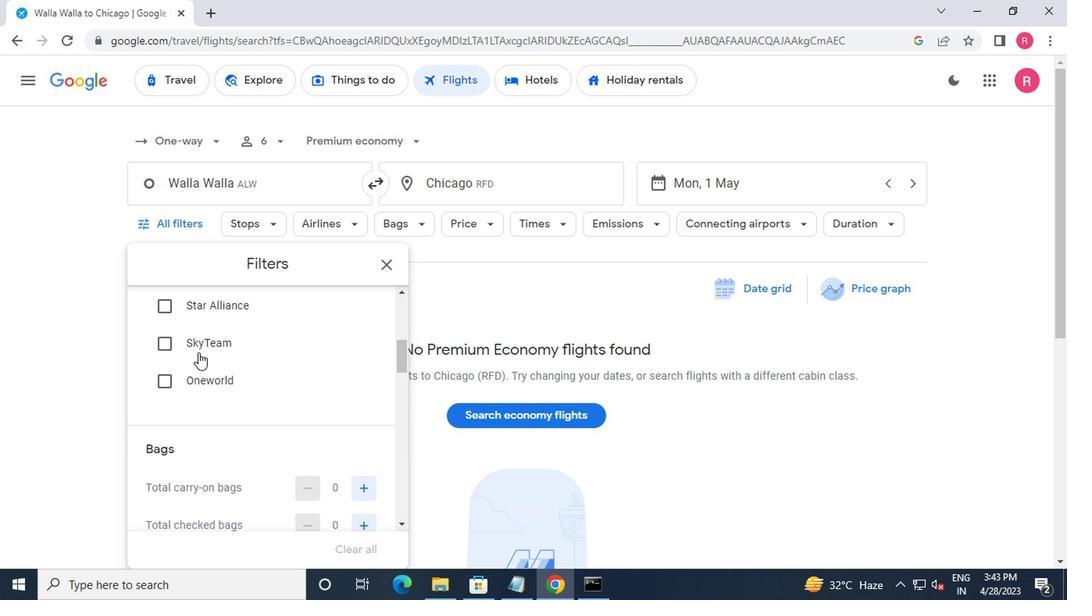 
Action: Mouse moved to (355, 379)
Screenshot: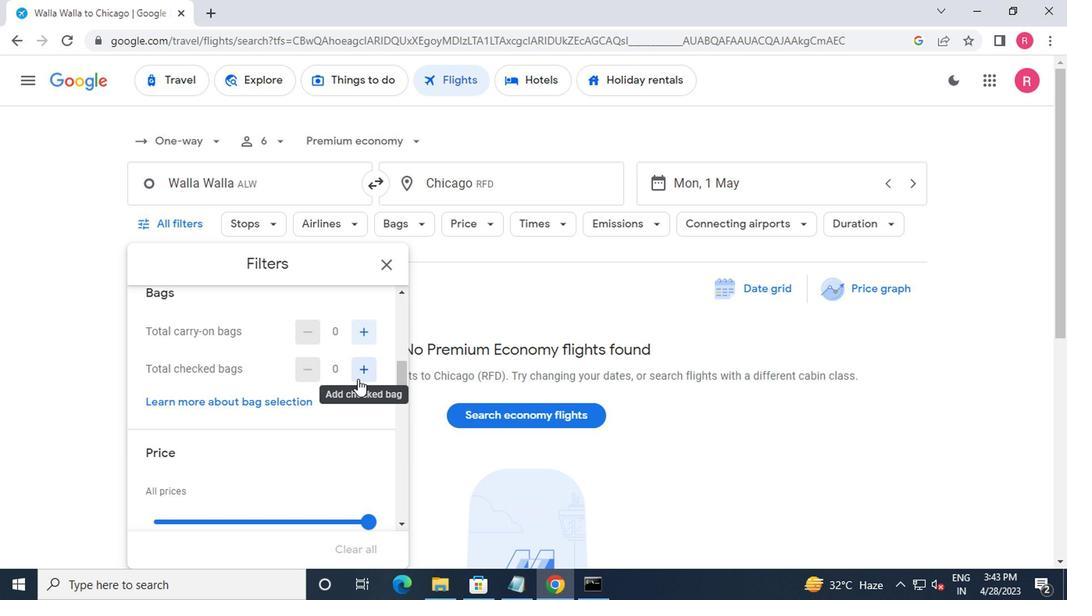 
Action: Mouse pressed left at (355, 379)
Screenshot: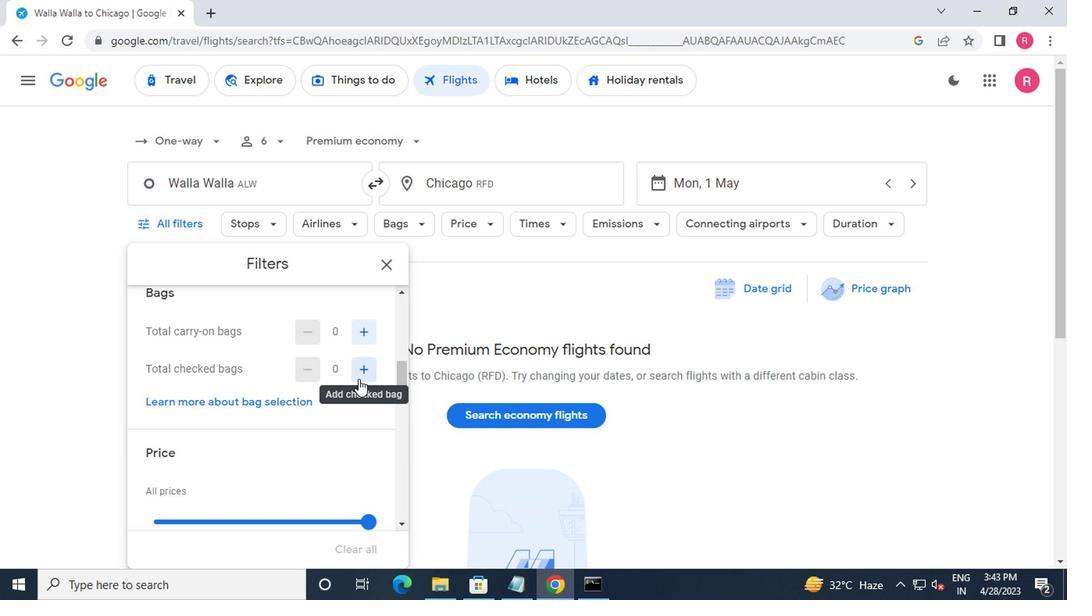 
Action: Mouse pressed left at (355, 379)
Screenshot: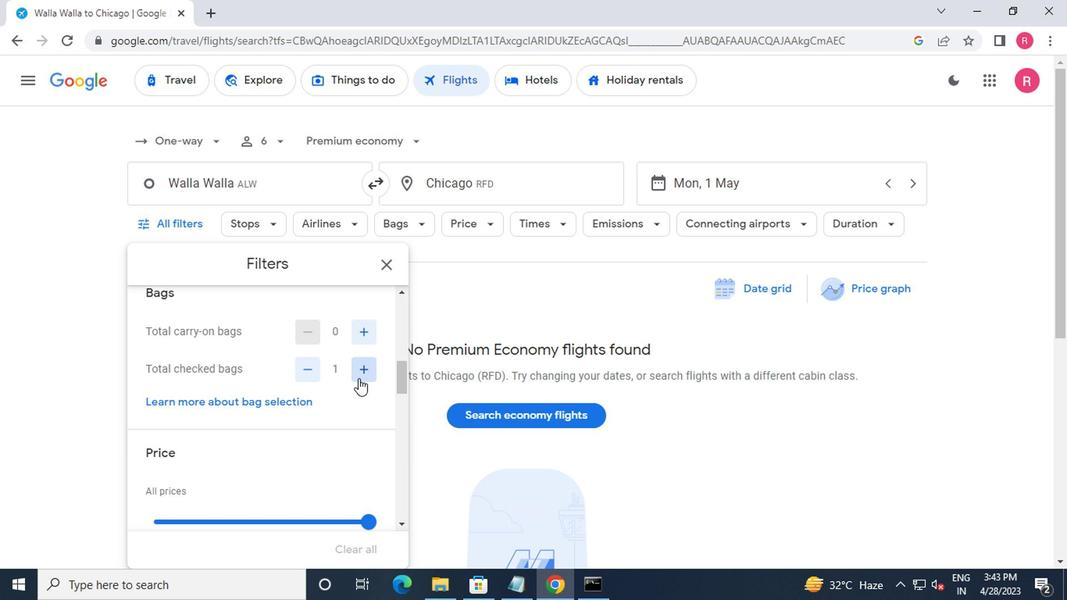 
Action: Mouse pressed left at (355, 379)
Screenshot: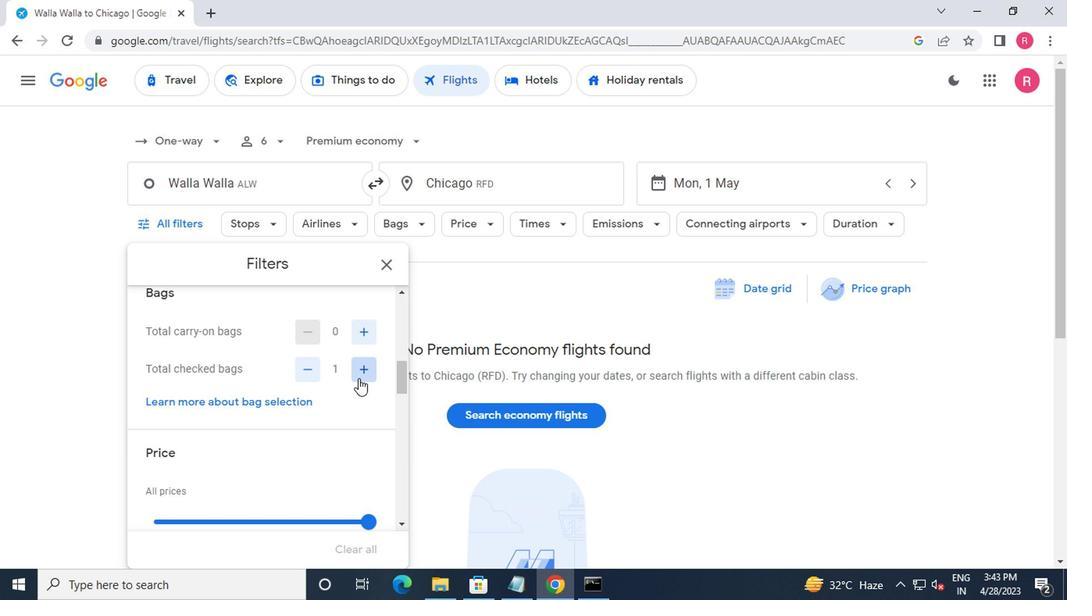 
Action: Mouse moved to (355, 379)
Screenshot: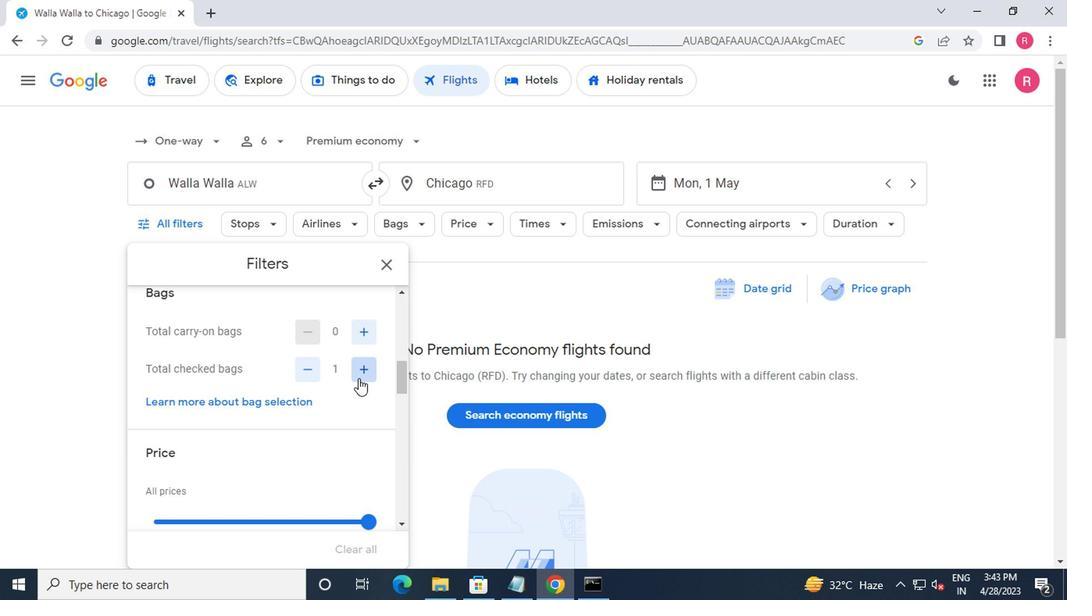 
Action: Mouse pressed left at (355, 379)
Screenshot: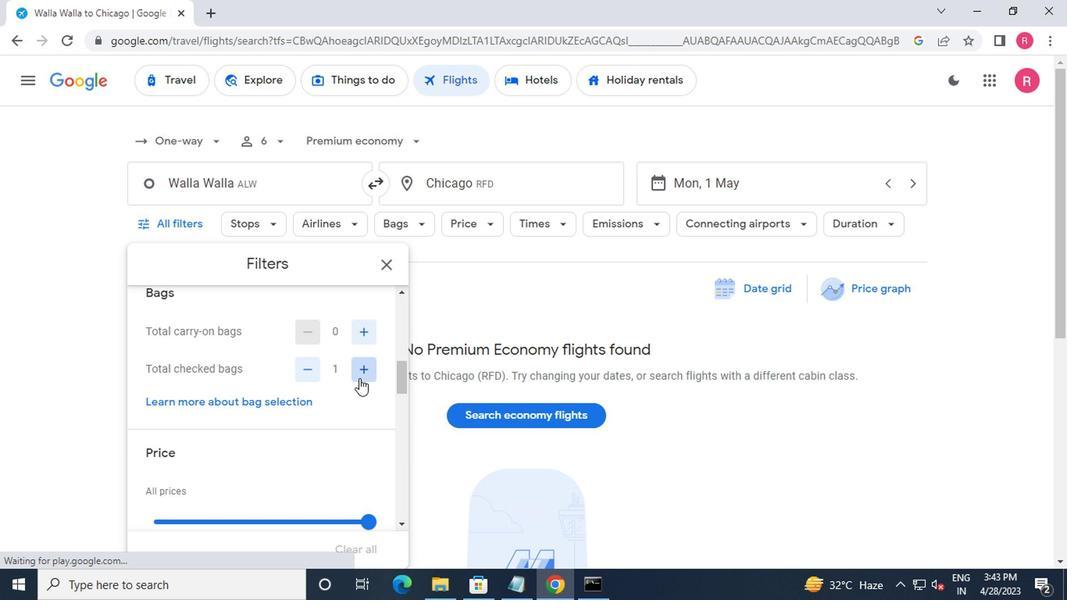 
Action: Mouse pressed left at (355, 379)
Screenshot: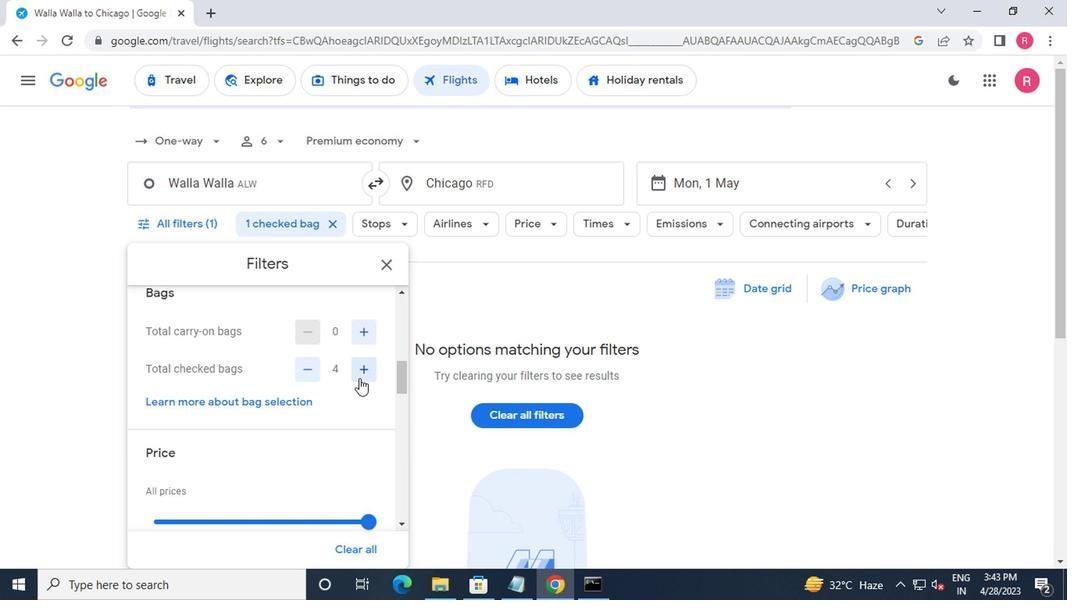 
Action: Mouse pressed left at (355, 379)
Screenshot: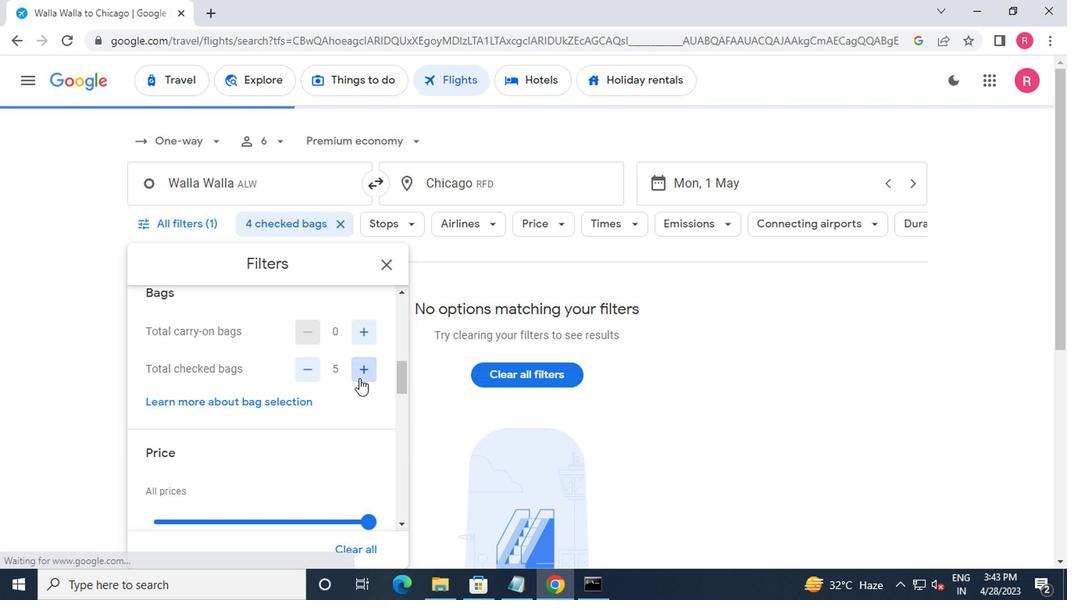 
Action: Mouse pressed left at (355, 379)
Screenshot: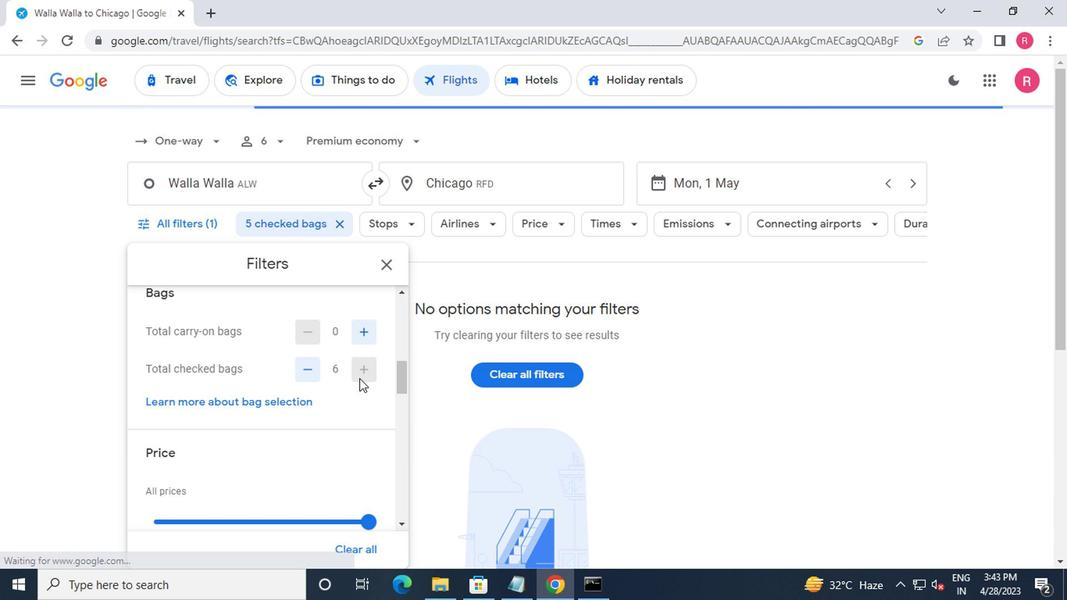 
Action: Mouse moved to (355, 379)
Screenshot: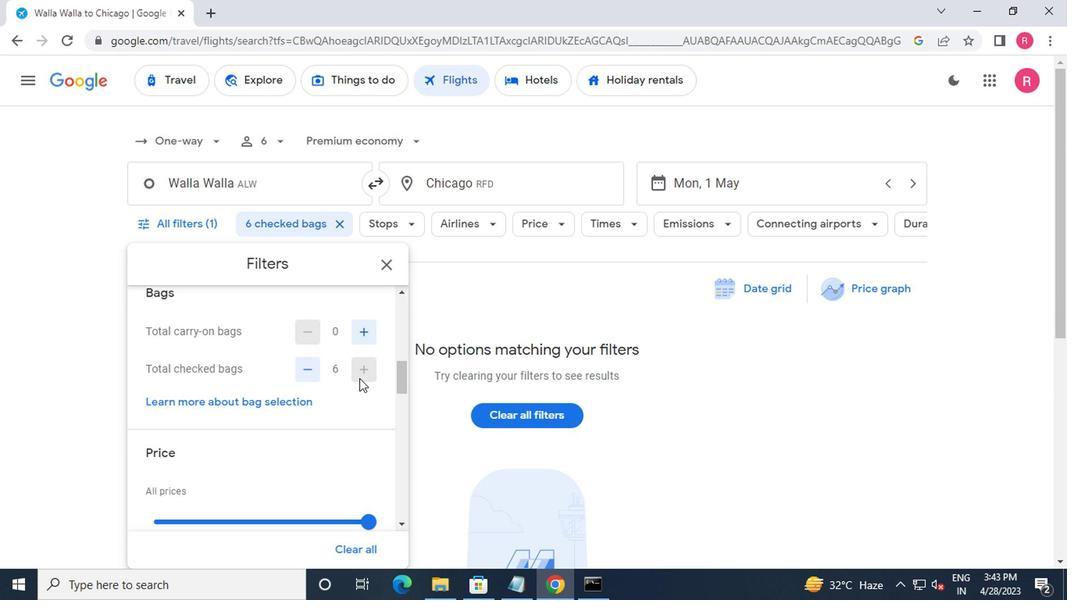 
Action: Mouse scrolled (355, 379) with delta (0, 0)
Screenshot: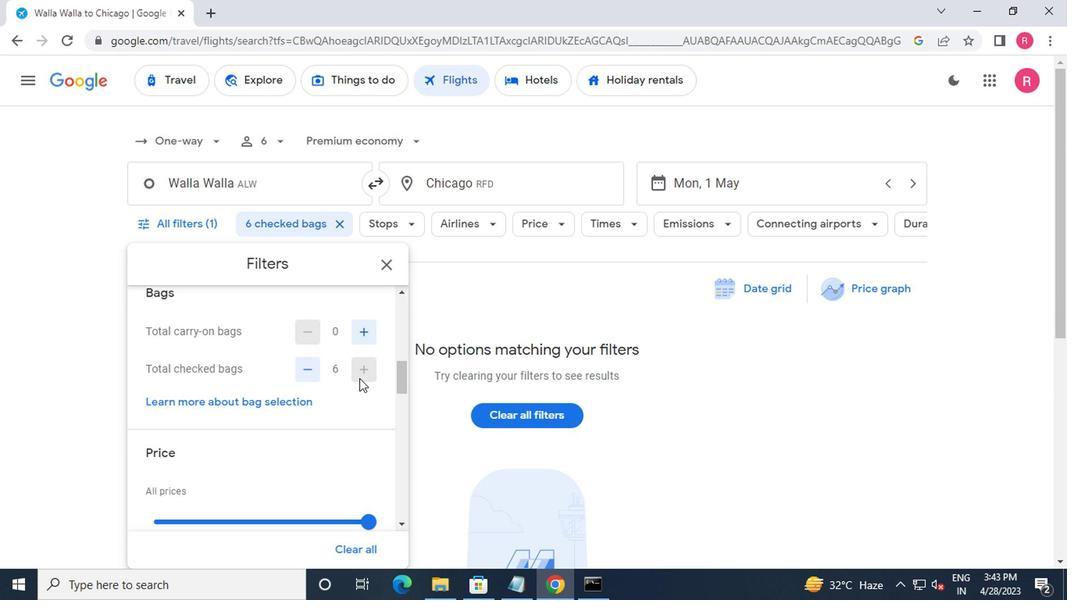 
Action: Mouse moved to (362, 436)
Screenshot: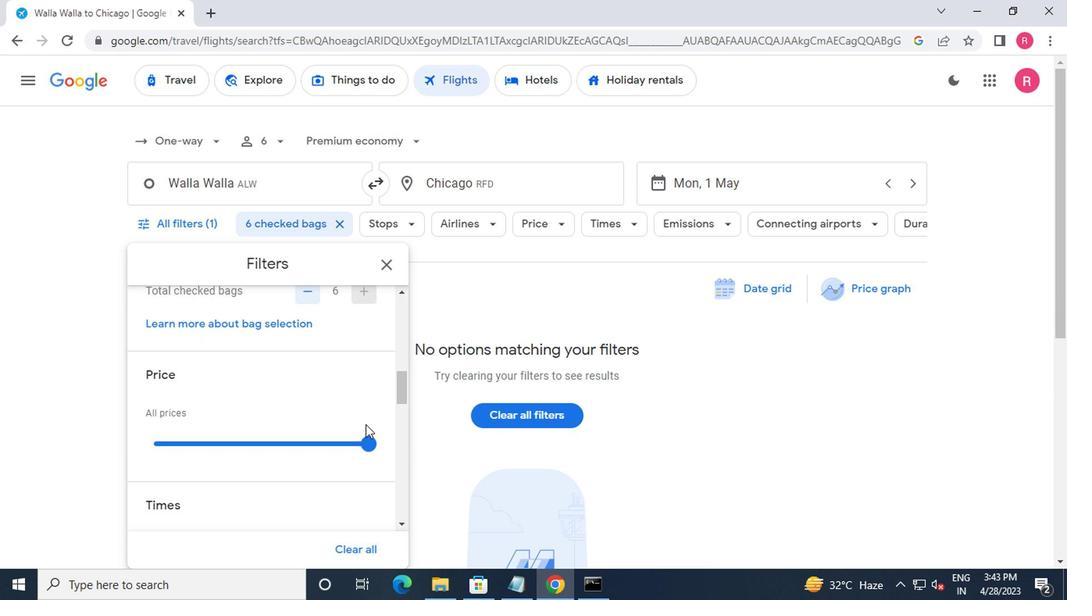 
Action: Mouse pressed left at (362, 436)
Screenshot: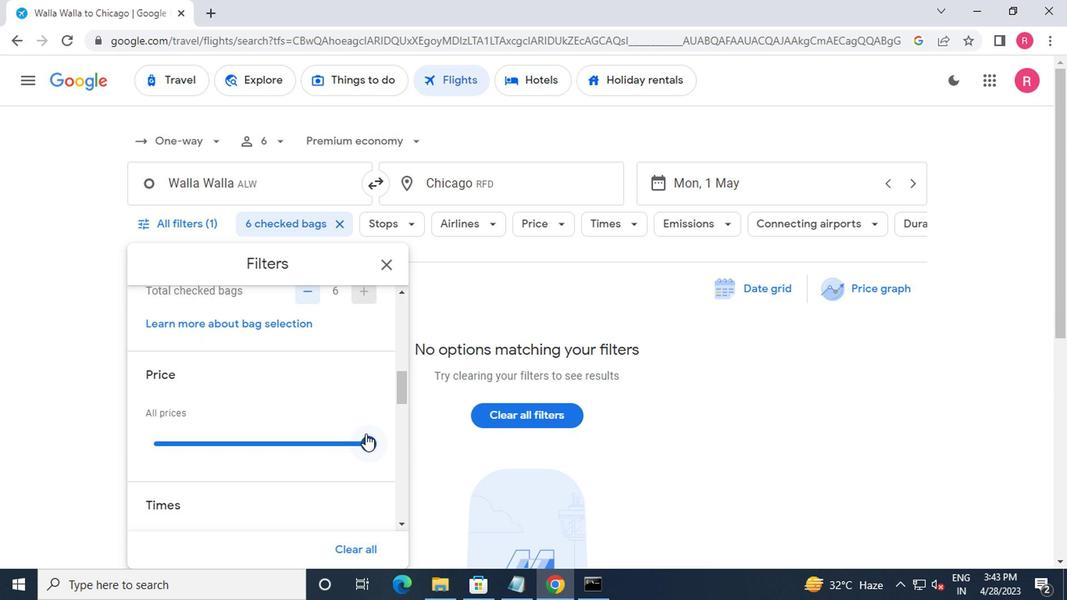 
Action: Mouse moved to (290, 429)
Screenshot: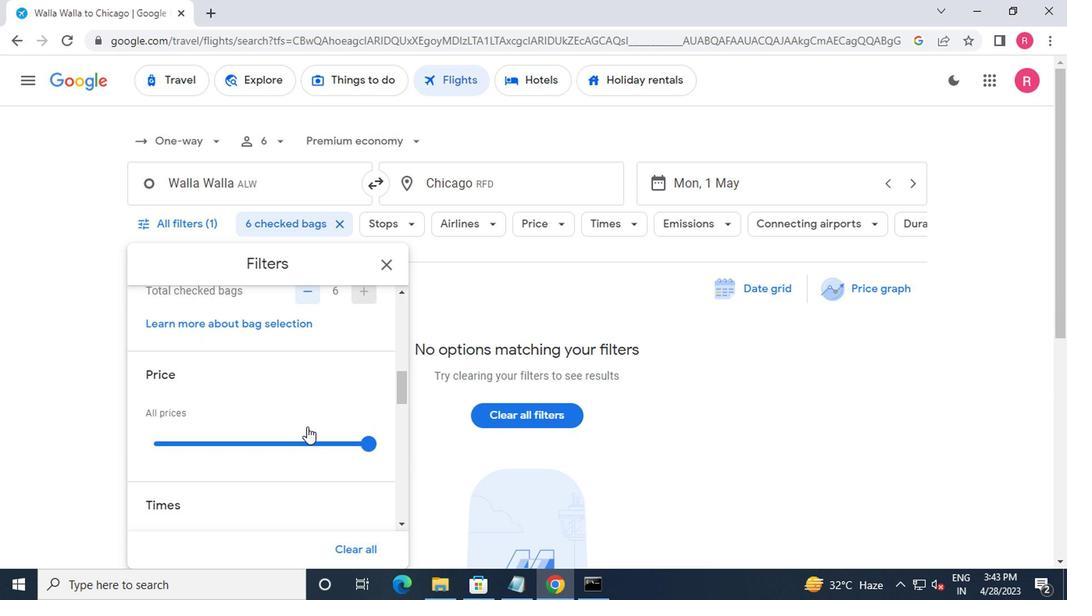
Action: Mouse scrolled (290, 428) with delta (0, 0)
Screenshot: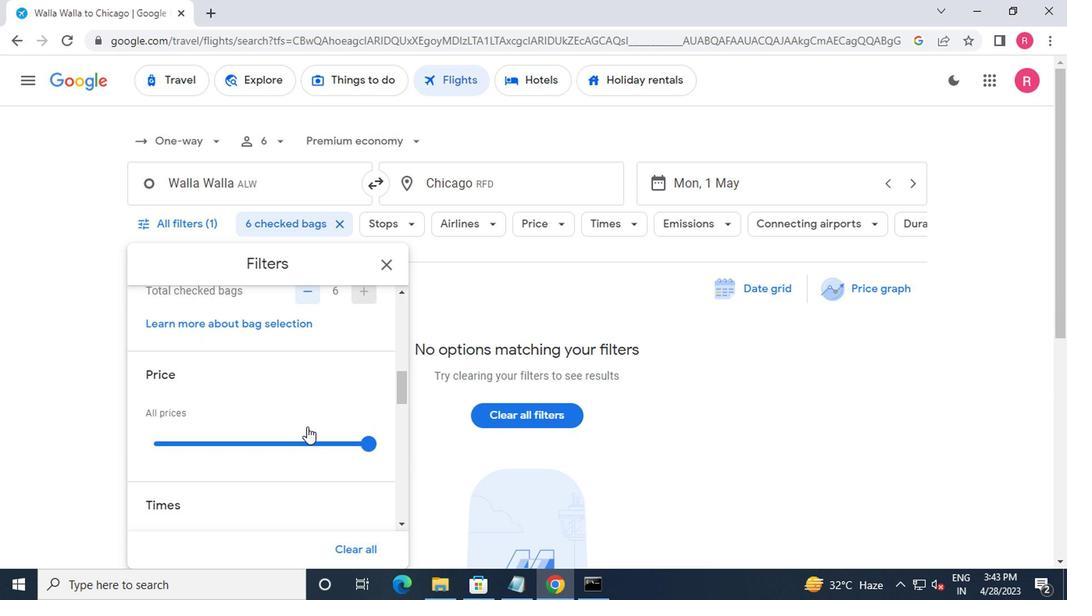 
Action: Mouse moved to (287, 432)
Screenshot: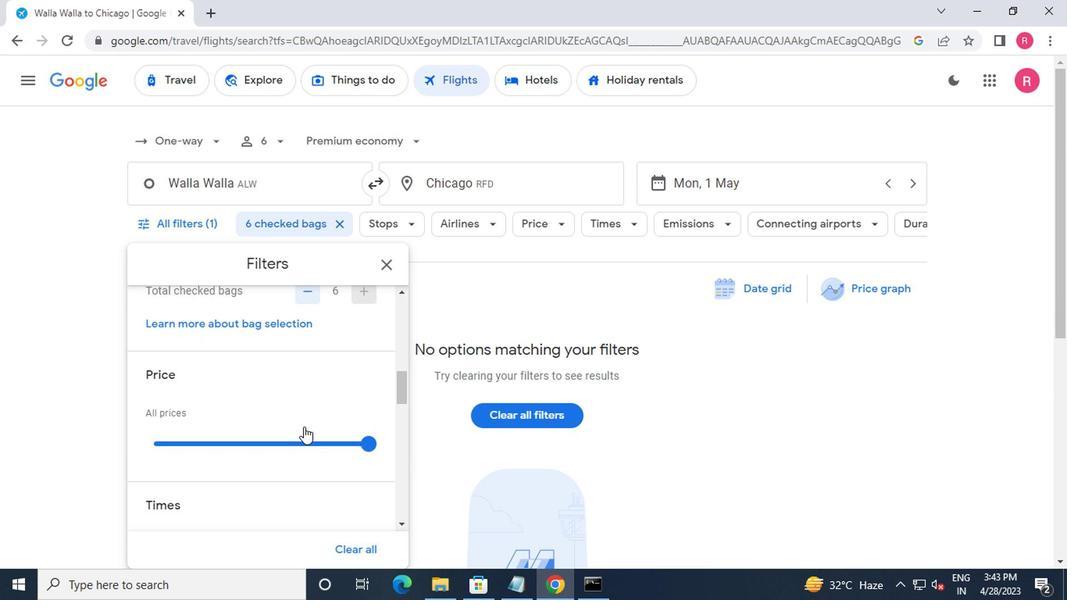 
Action: Mouse scrolled (287, 430) with delta (0, -1)
Screenshot: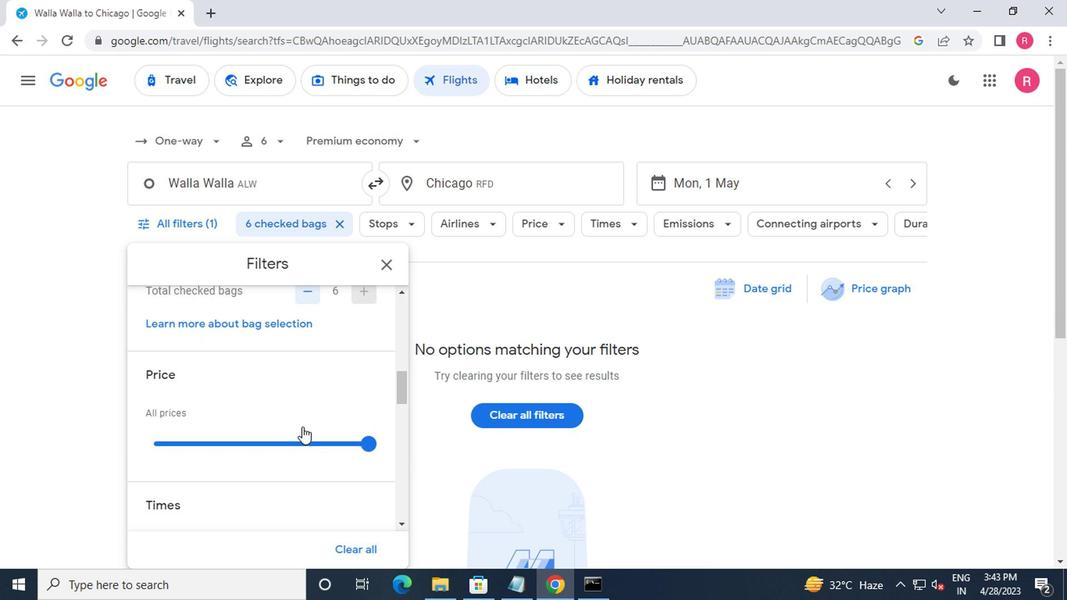 
Action: Mouse moved to (149, 467)
Screenshot: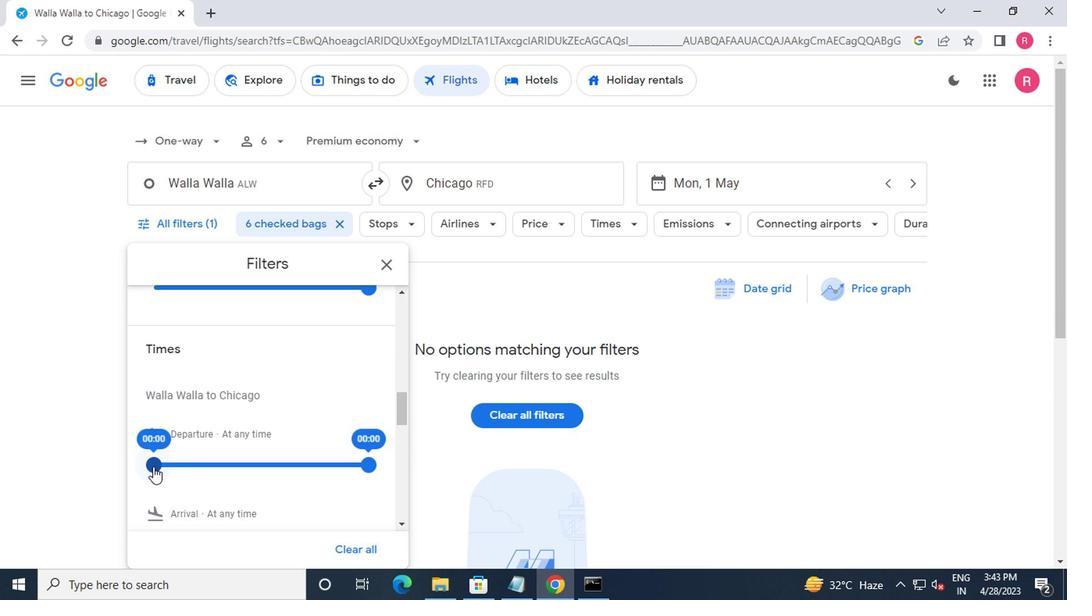 
Action: Mouse pressed left at (149, 467)
Screenshot: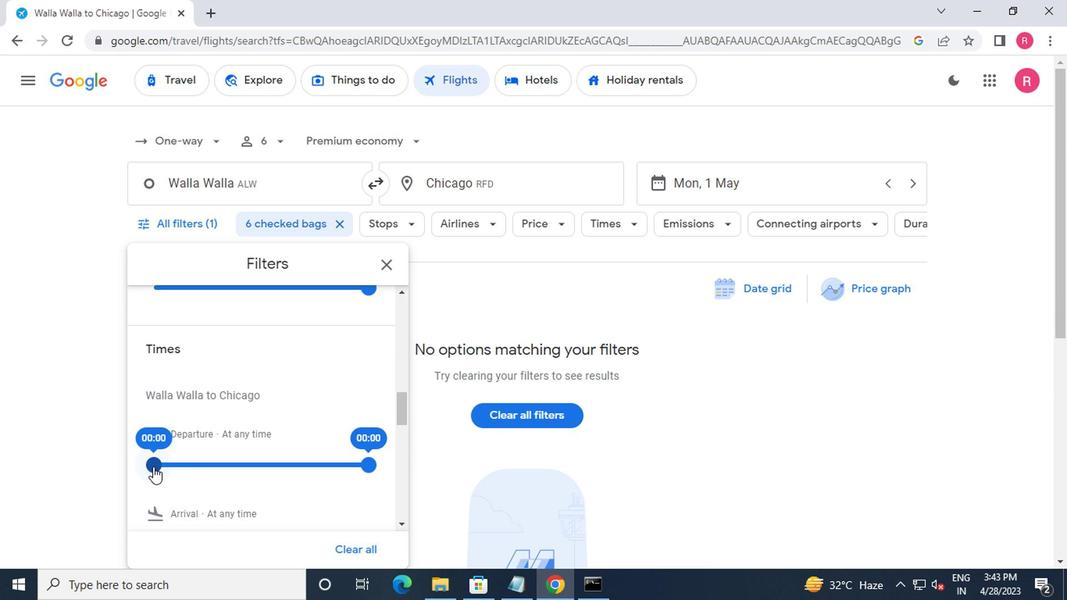 
Action: Mouse moved to (273, 469)
Screenshot: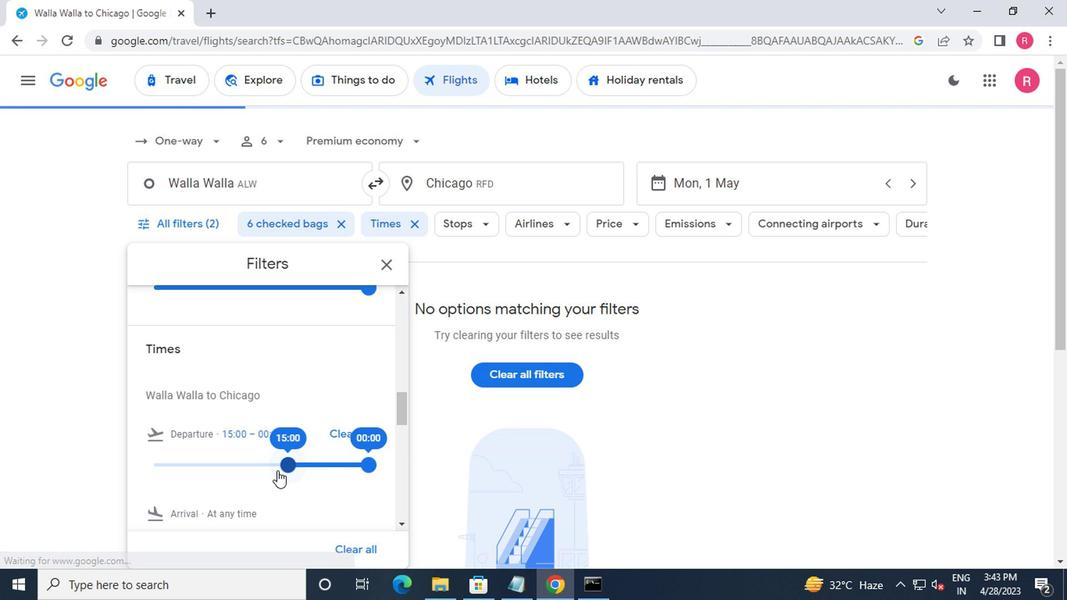 
Action: Mouse pressed left at (273, 469)
Screenshot: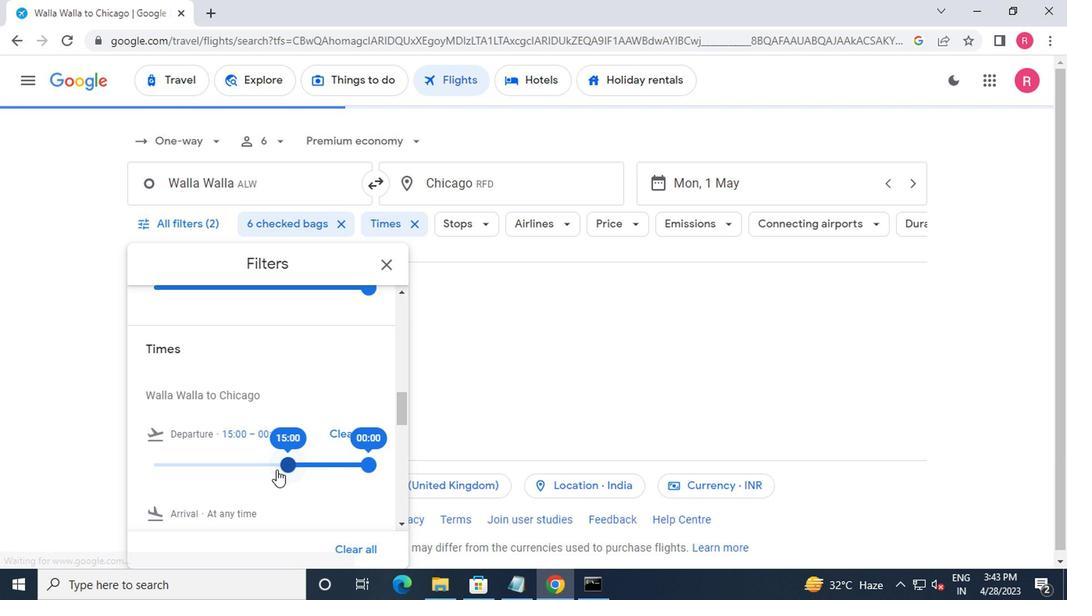 
Action: Mouse moved to (361, 464)
Screenshot: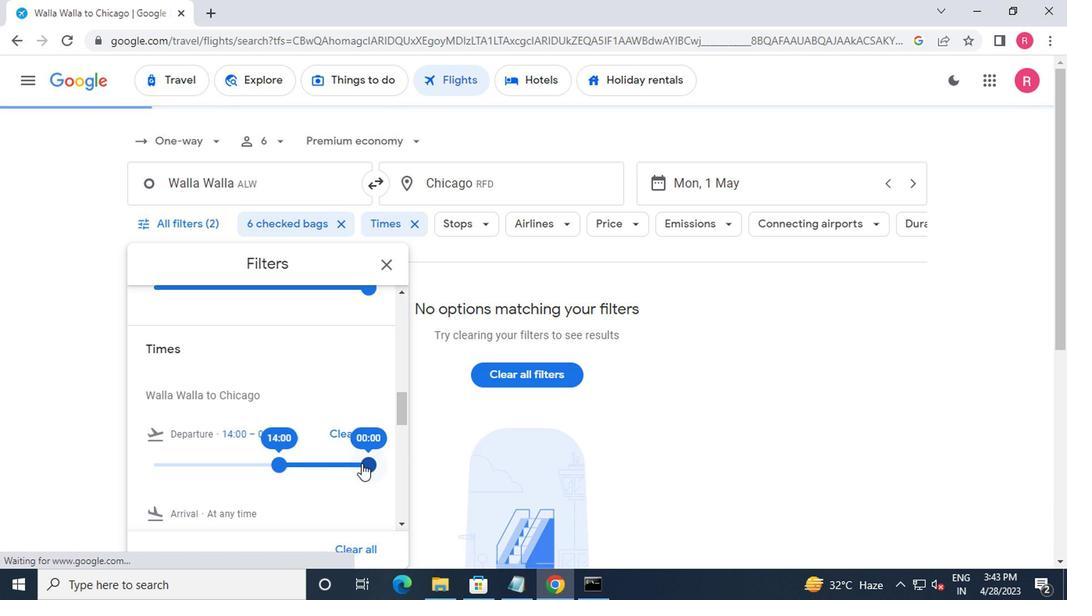 
Action: Mouse pressed left at (361, 464)
Screenshot: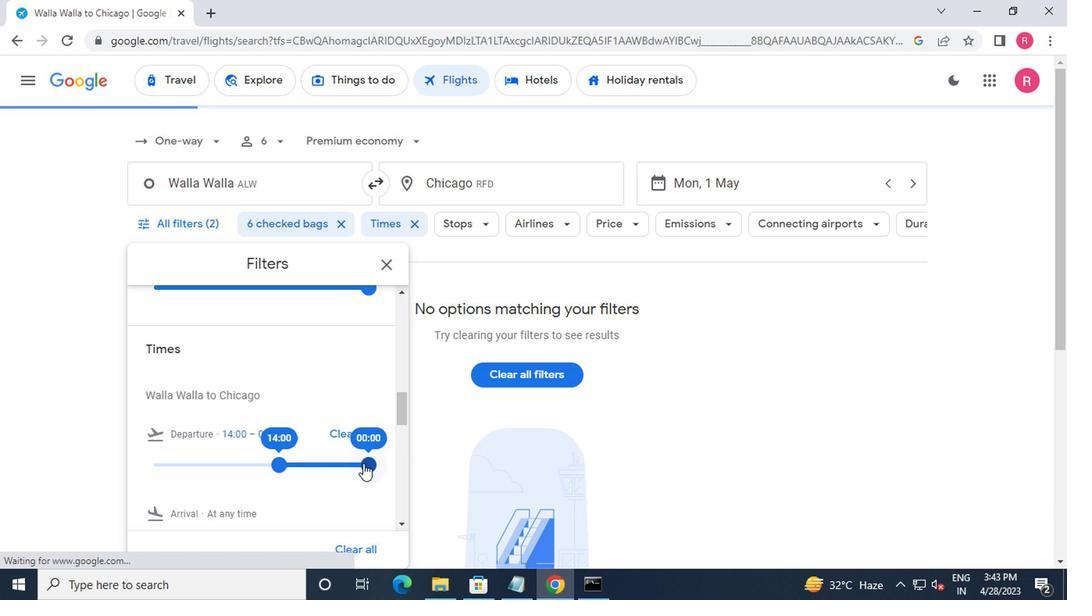
Action: Mouse moved to (374, 271)
Screenshot: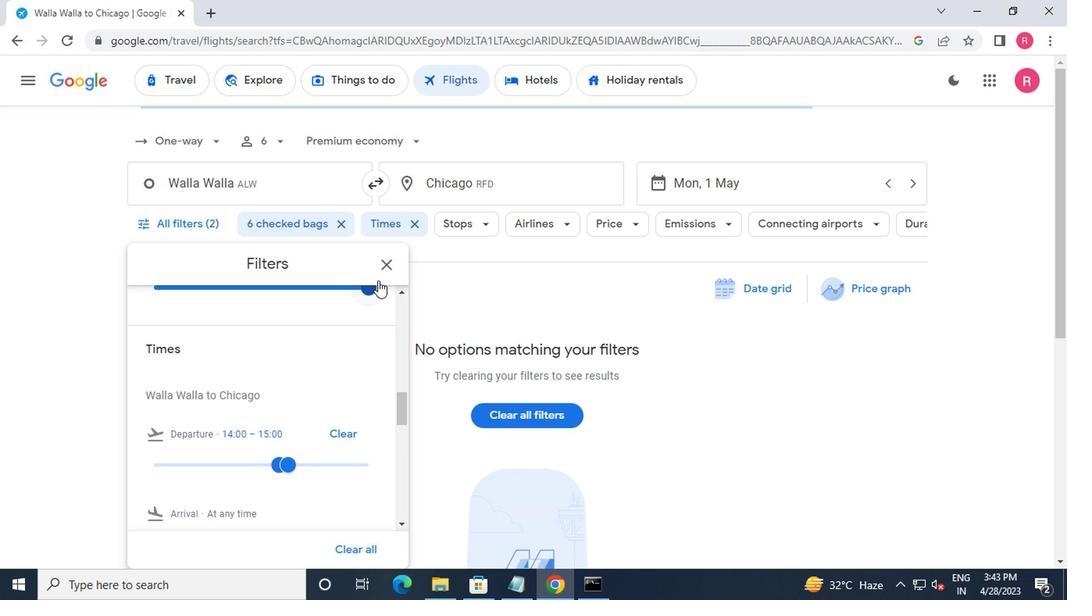
Action: Mouse pressed left at (374, 271)
Screenshot: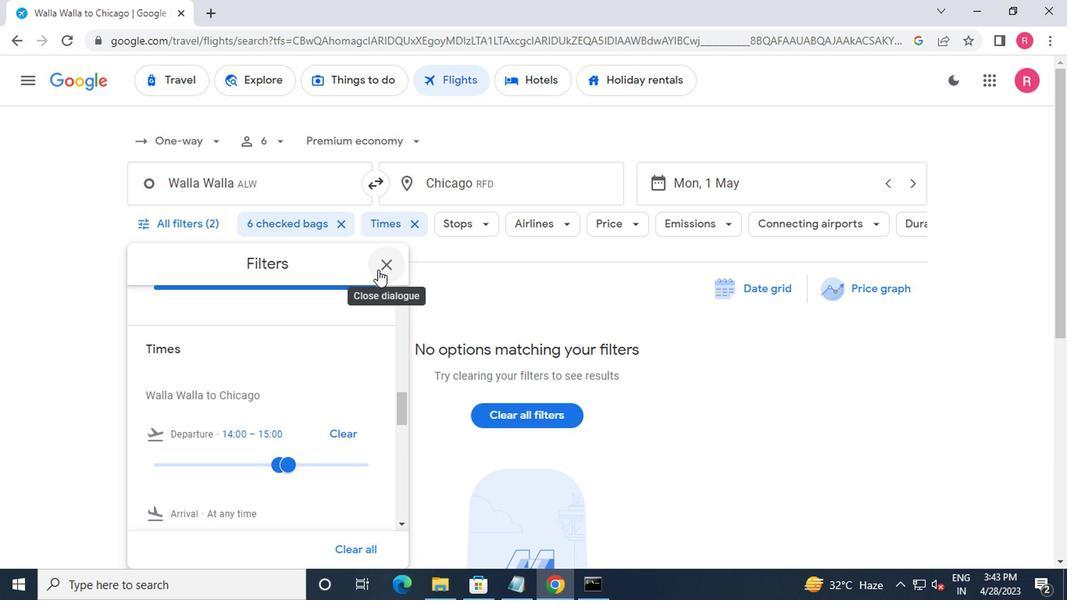 
